 Task: Assign Issue Issue0000000170 to Sprint Sprint0000000102 in Scrum Project Project0000000034 in Jira. Start a Sprint called Sprint0000000097 in Scrum Project Project0000000033 in Jira. Start a Sprint called Sprint0000000098 in Scrum Project Project0000000033 in Jira. Start a Sprint called Sprint0000000099 in Scrum Project Project0000000033 in Jira. Start a Sprint called Sprint0000000100 in Scrum Project Project0000000034 in Jira
Action: Mouse scrolled (621, 409) with delta (0, -1)
Screenshot: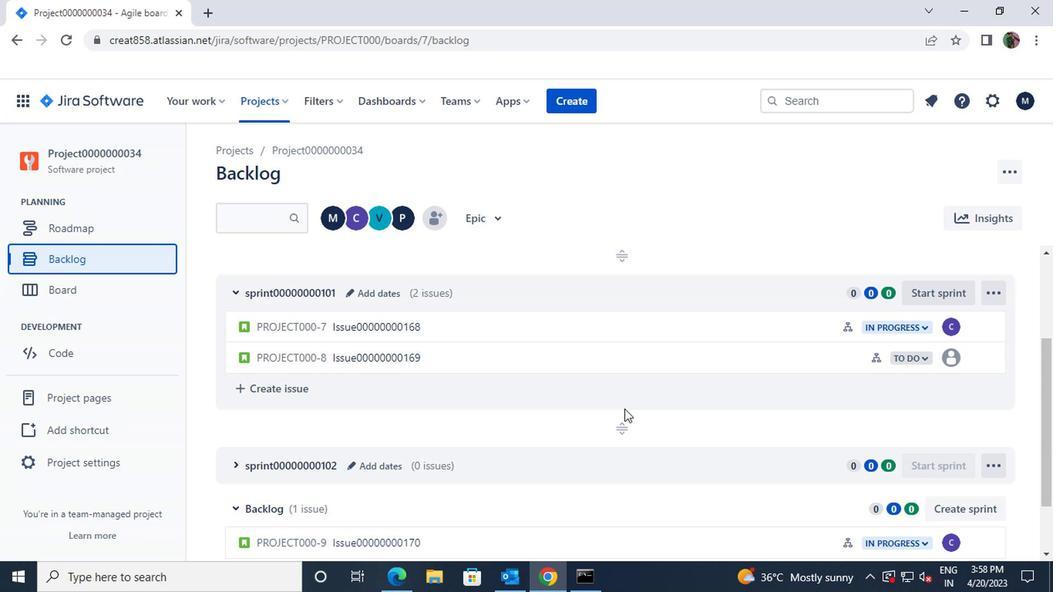 
Action: Mouse moved to (977, 460)
Screenshot: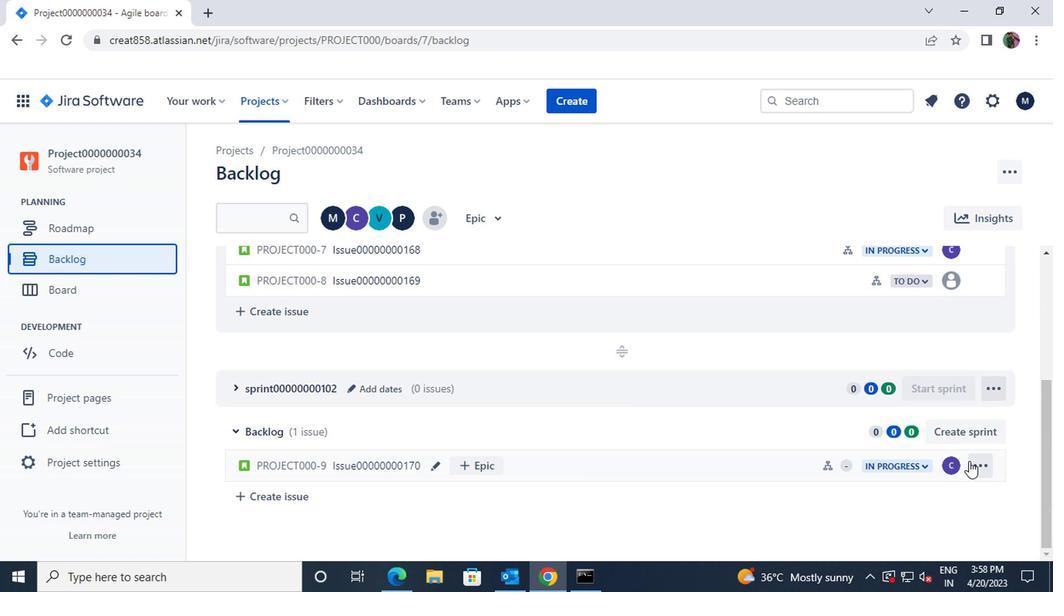 
Action: Mouse pressed left at (977, 460)
Screenshot: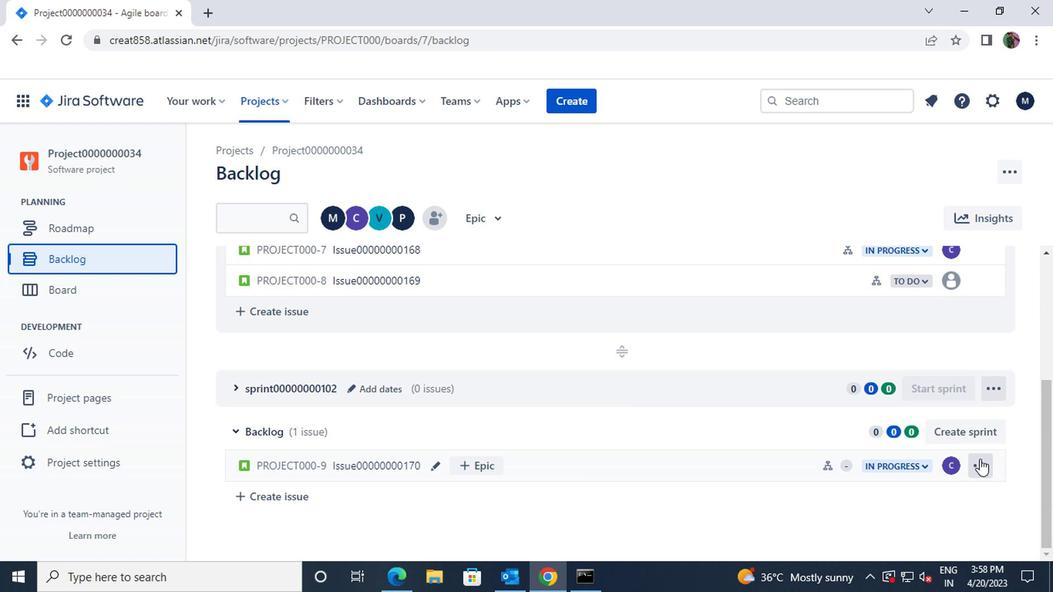 
Action: Mouse moved to (953, 407)
Screenshot: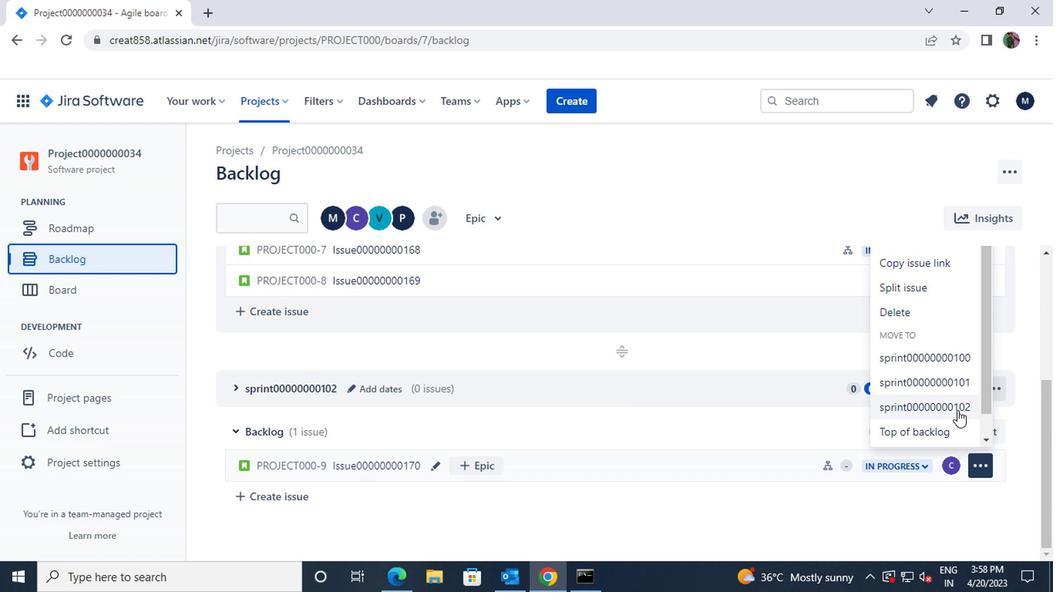 
Action: Mouse pressed left at (953, 407)
Screenshot: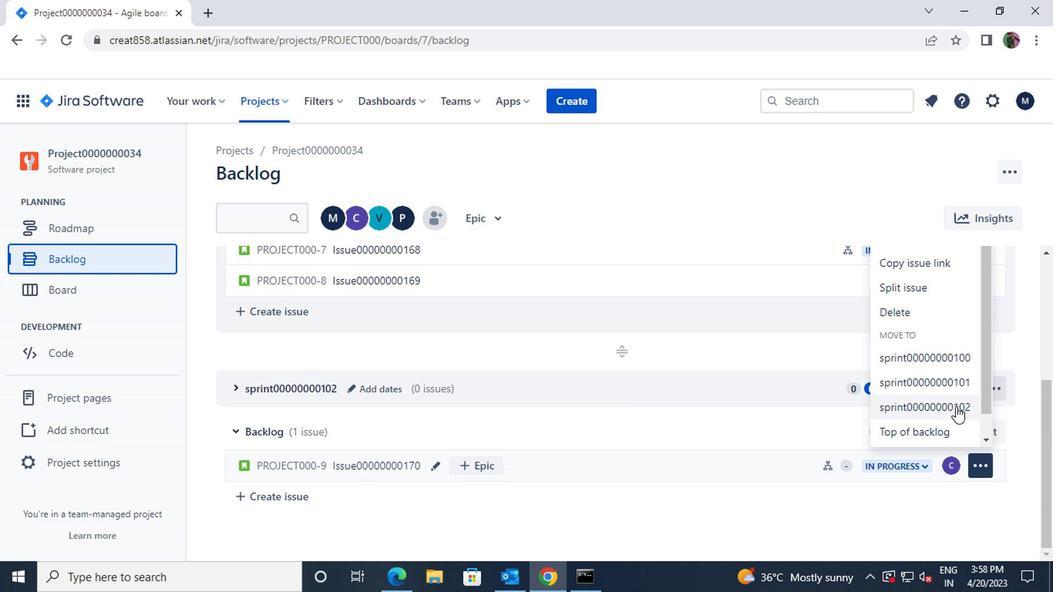 
Action: Mouse moved to (282, 106)
Screenshot: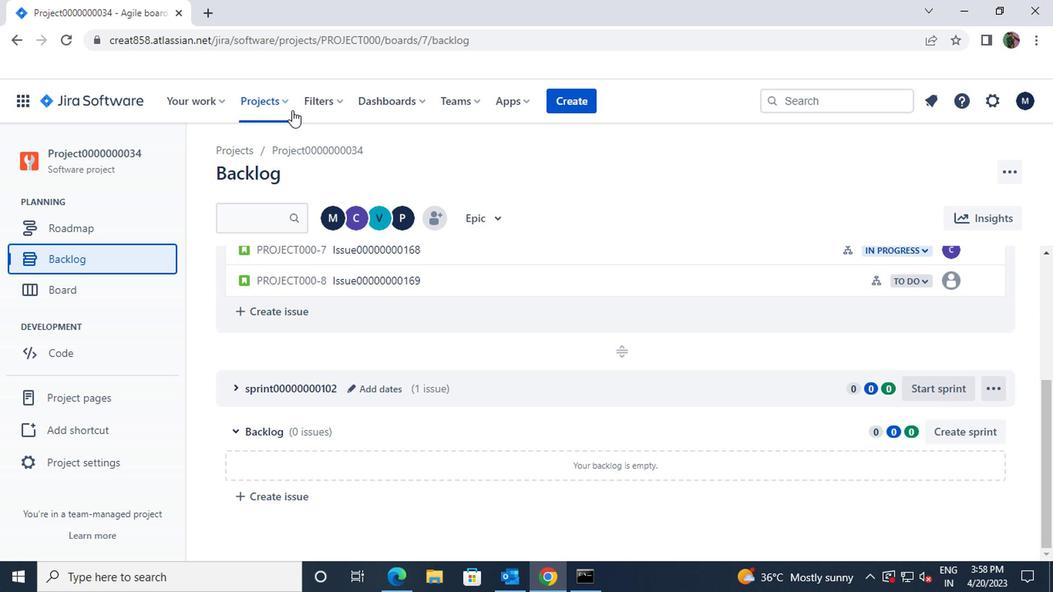 
Action: Mouse pressed left at (282, 106)
Screenshot: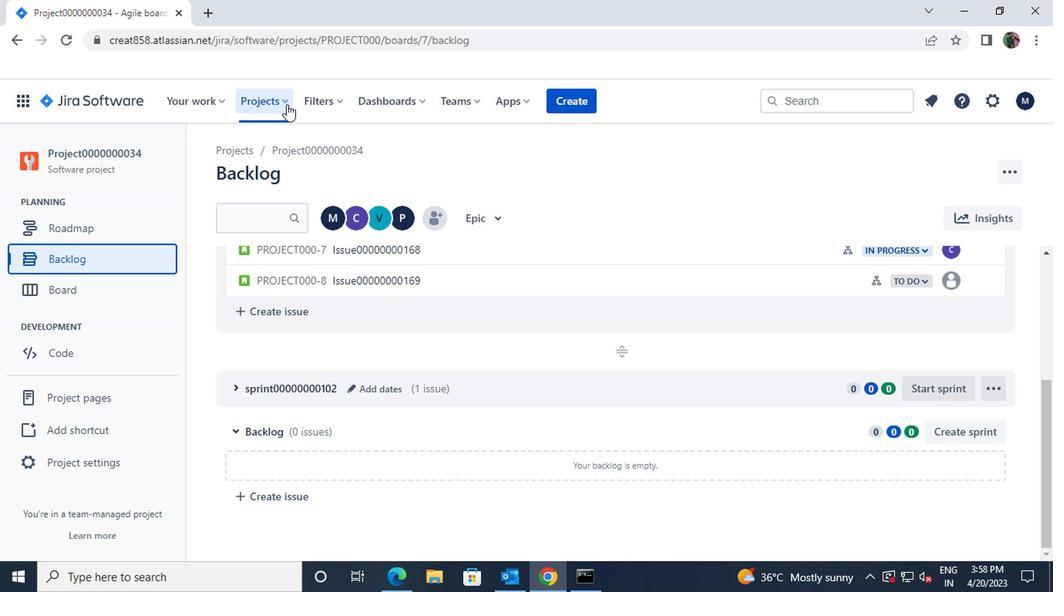 
Action: Mouse moved to (333, 205)
Screenshot: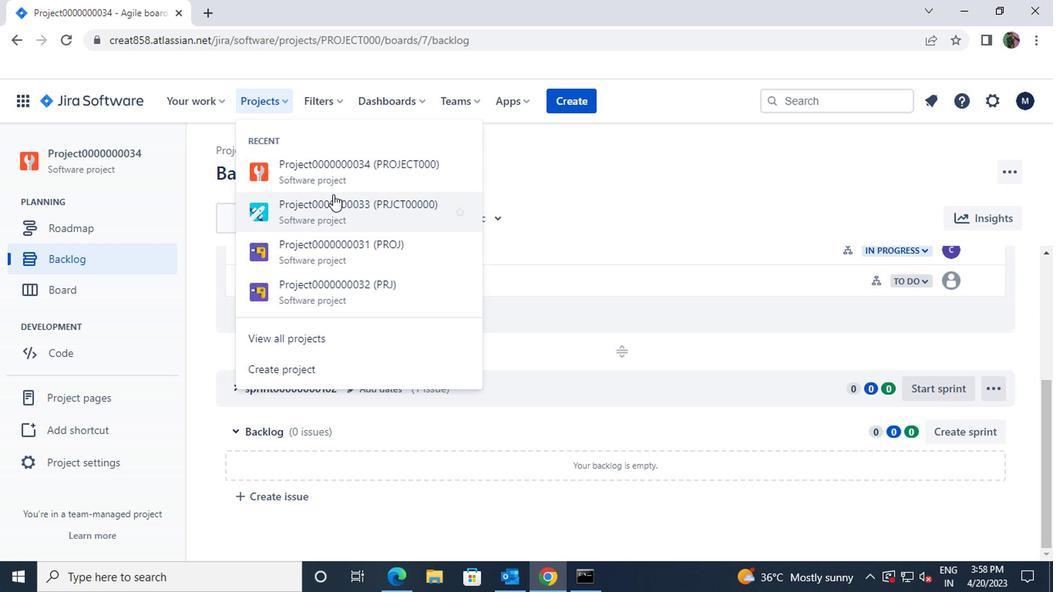 
Action: Mouse pressed left at (333, 205)
Screenshot: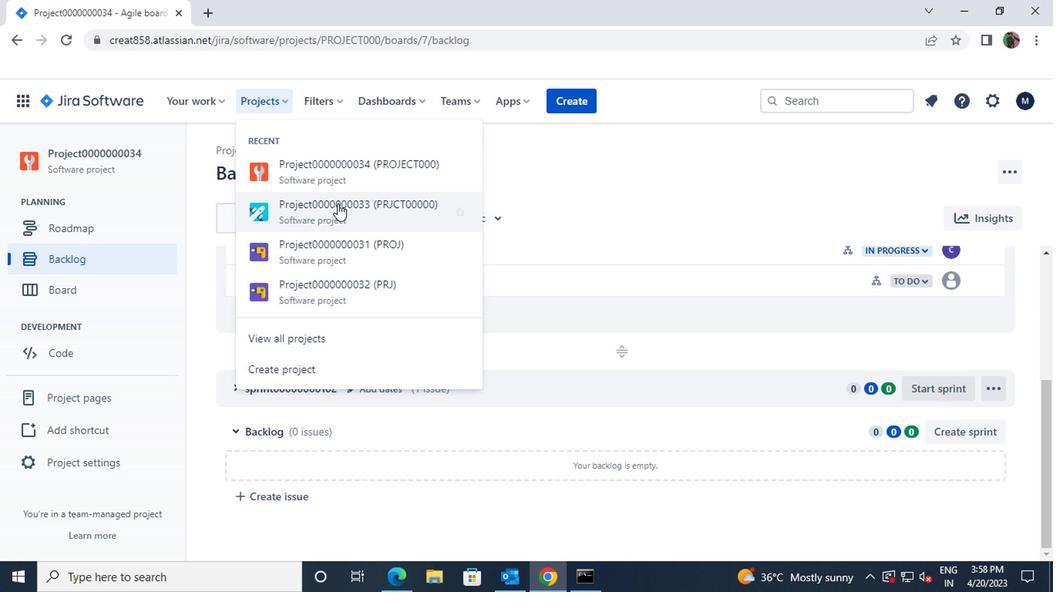 
Action: Mouse moved to (111, 265)
Screenshot: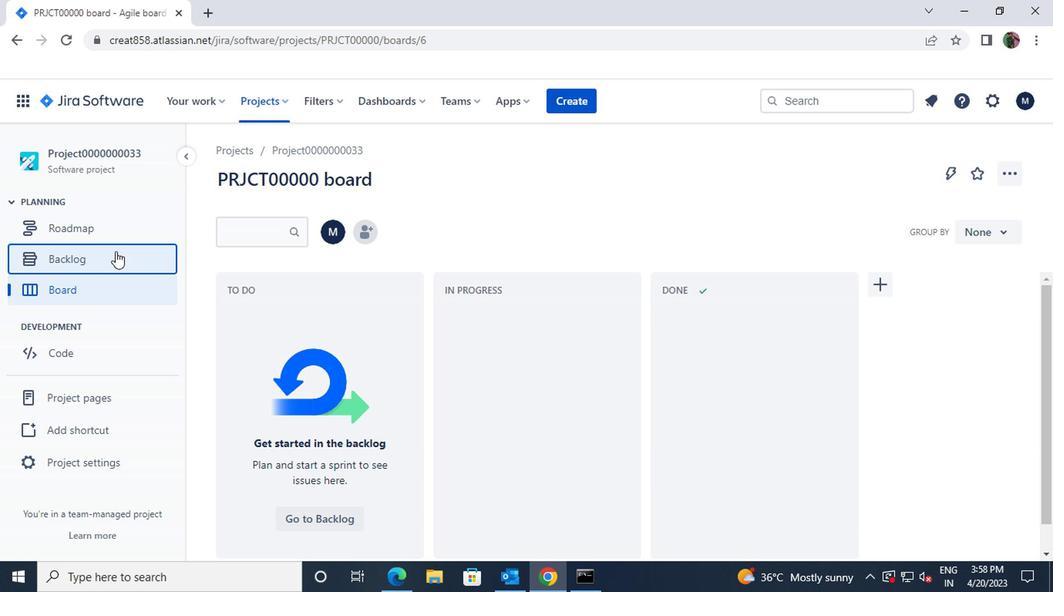 
Action: Mouse pressed left at (111, 265)
Screenshot: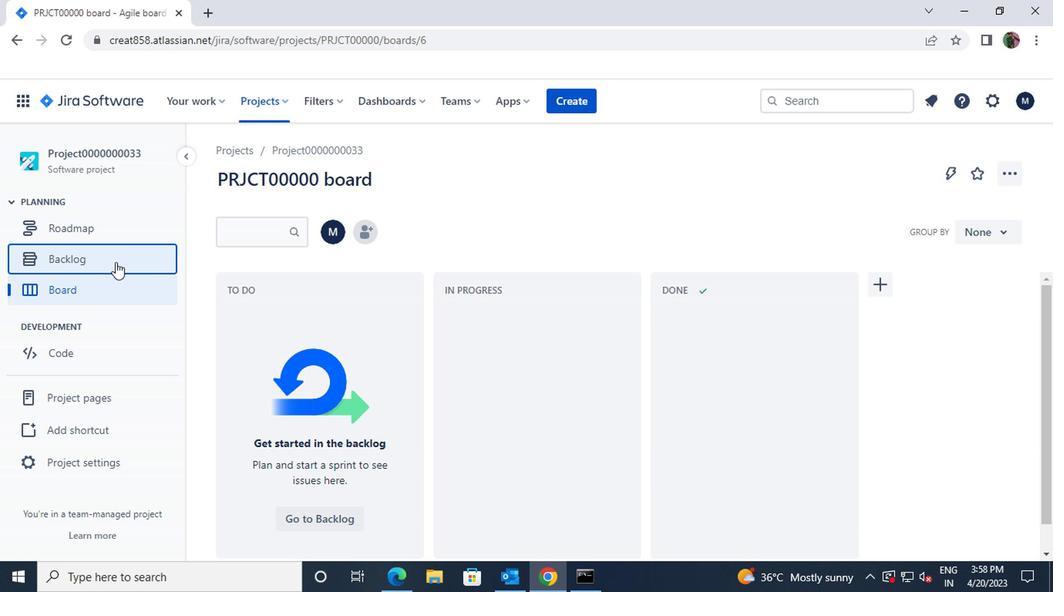 
Action: Mouse moved to (919, 274)
Screenshot: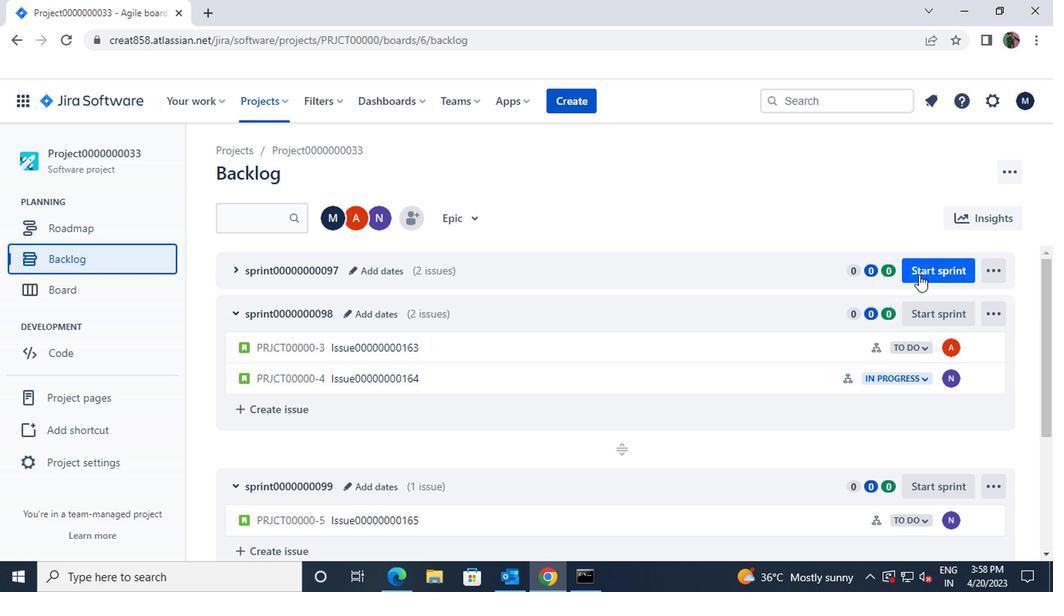 
Action: Mouse pressed left at (919, 274)
Screenshot: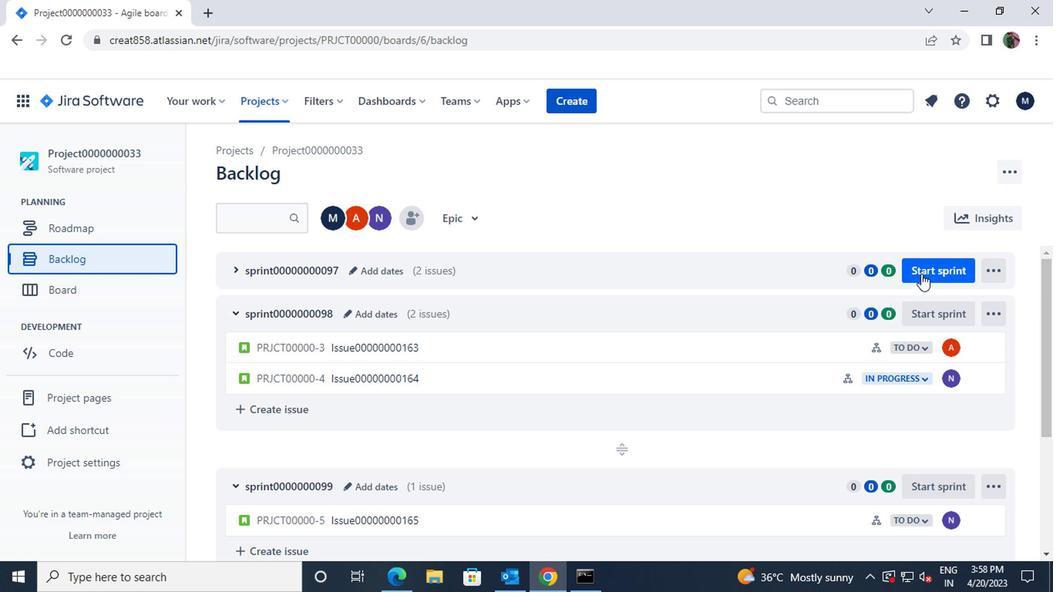 
Action: Mouse moved to (667, 355)
Screenshot: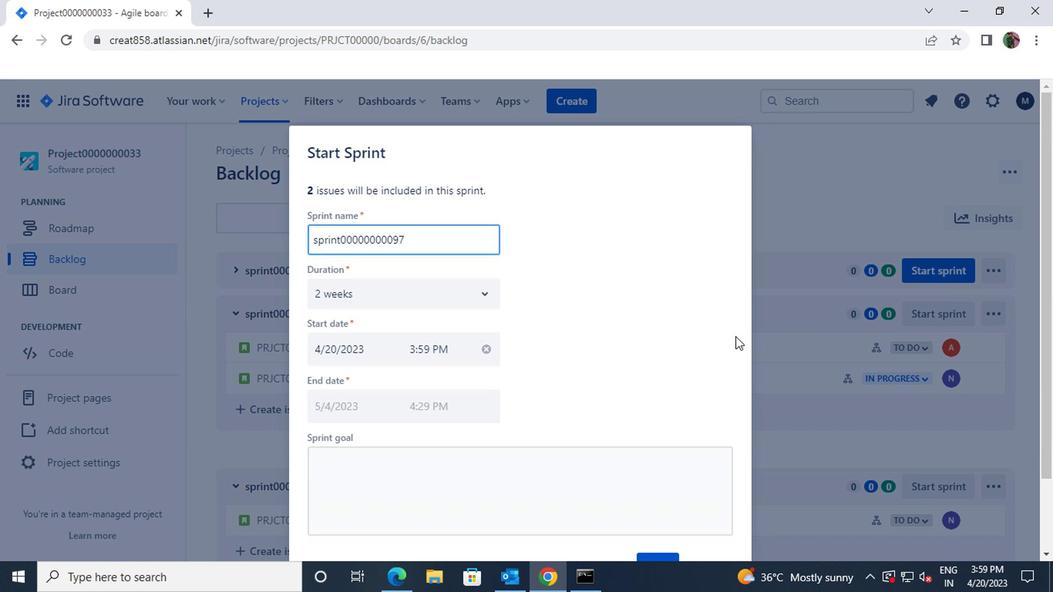 
Action: Mouse scrolled (667, 355) with delta (0, 0)
Screenshot: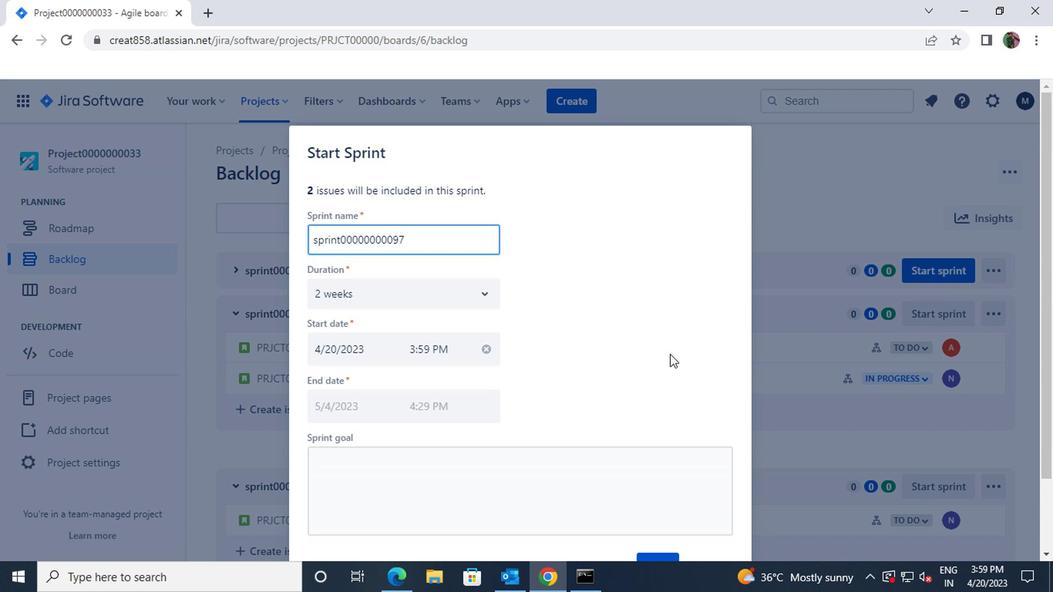 
Action: Mouse scrolled (667, 355) with delta (0, 0)
Screenshot: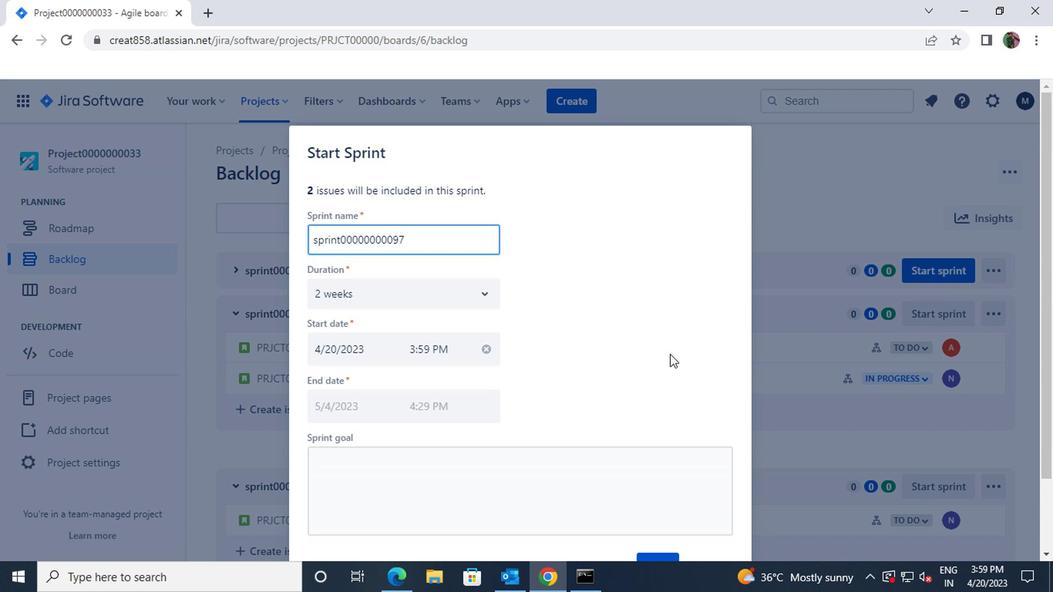 
Action: Mouse scrolled (667, 355) with delta (0, 0)
Screenshot: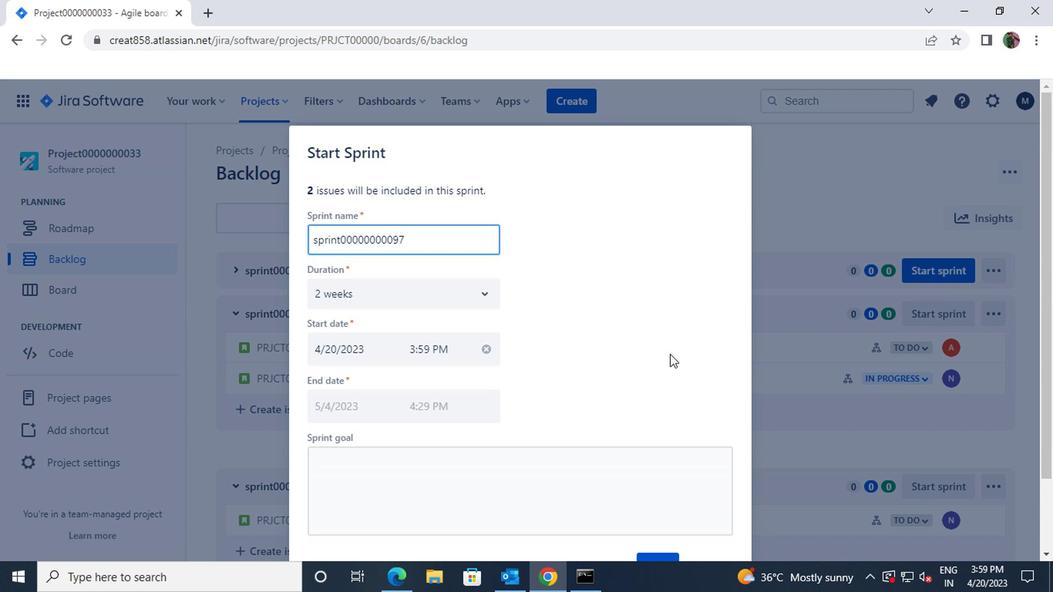 
Action: Mouse moved to (643, 474)
Screenshot: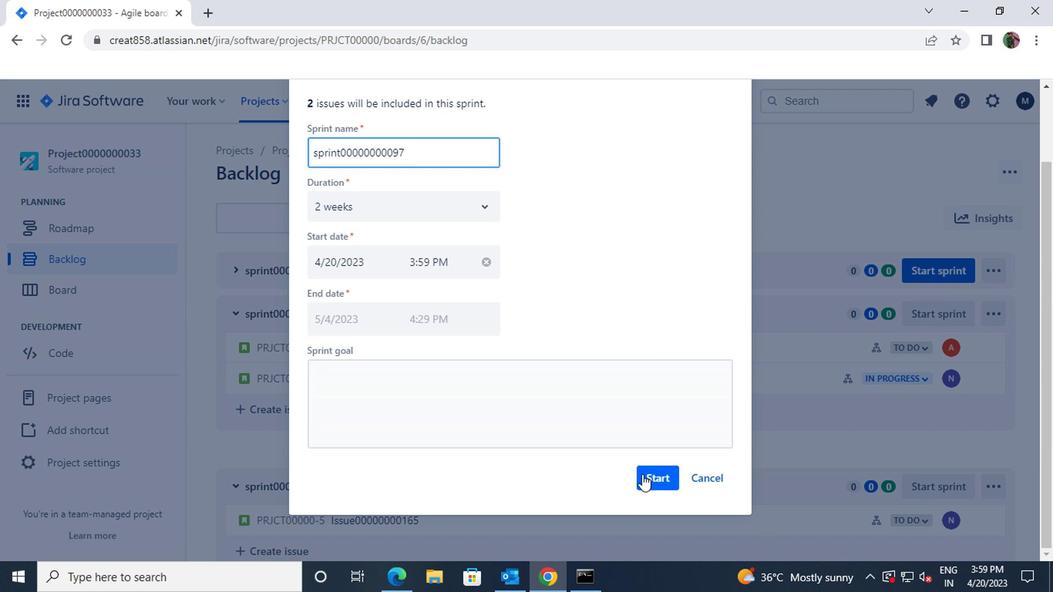 
Action: Mouse pressed left at (643, 474)
Screenshot: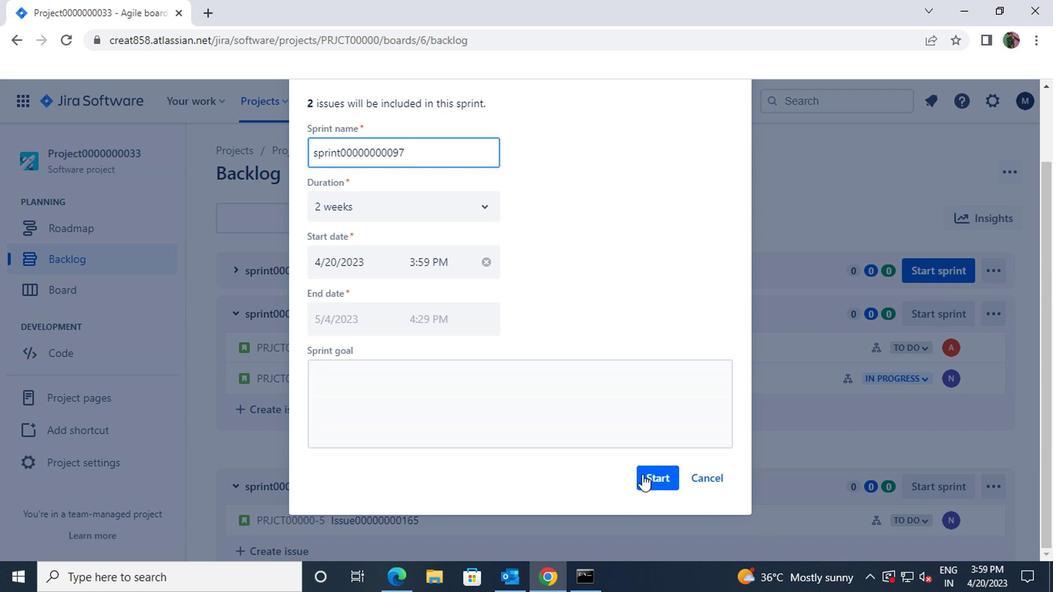 
Action: Mouse moved to (123, 261)
Screenshot: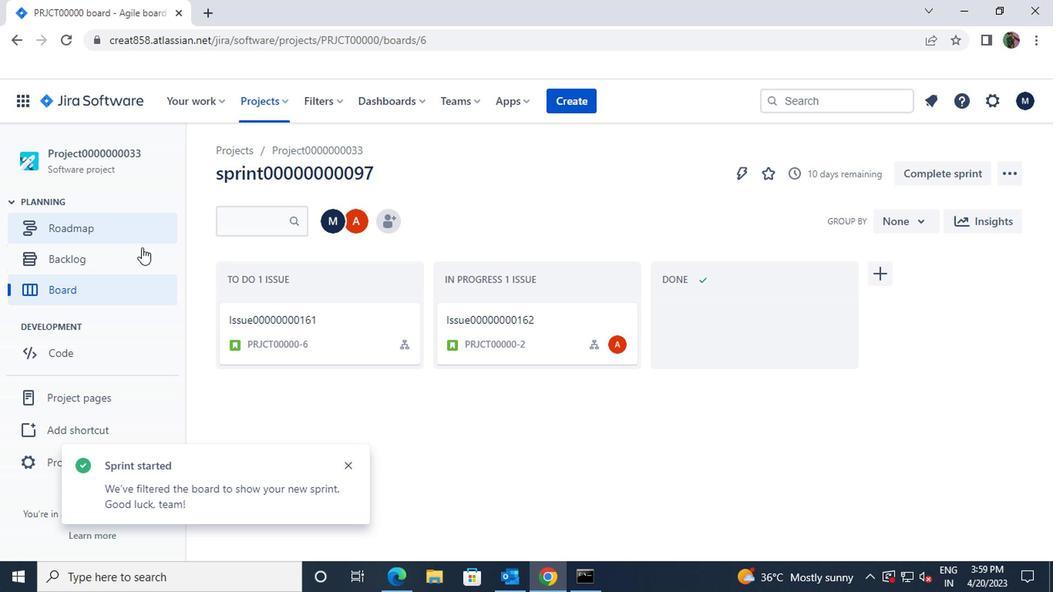 
Action: Mouse pressed left at (123, 261)
Screenshot: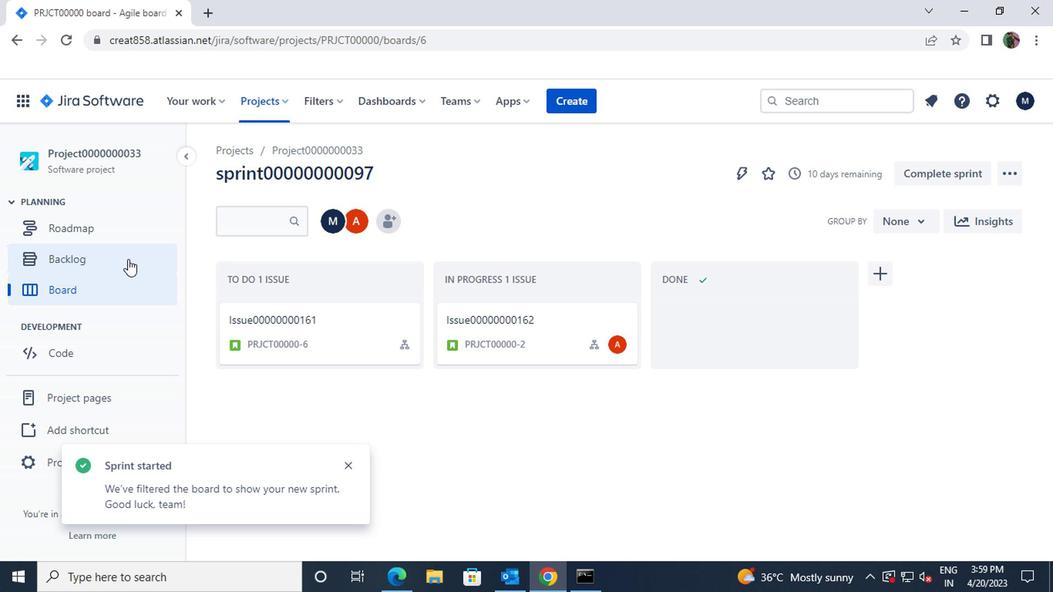 
Action: Mouse moved to (922, 314)
Screenshot: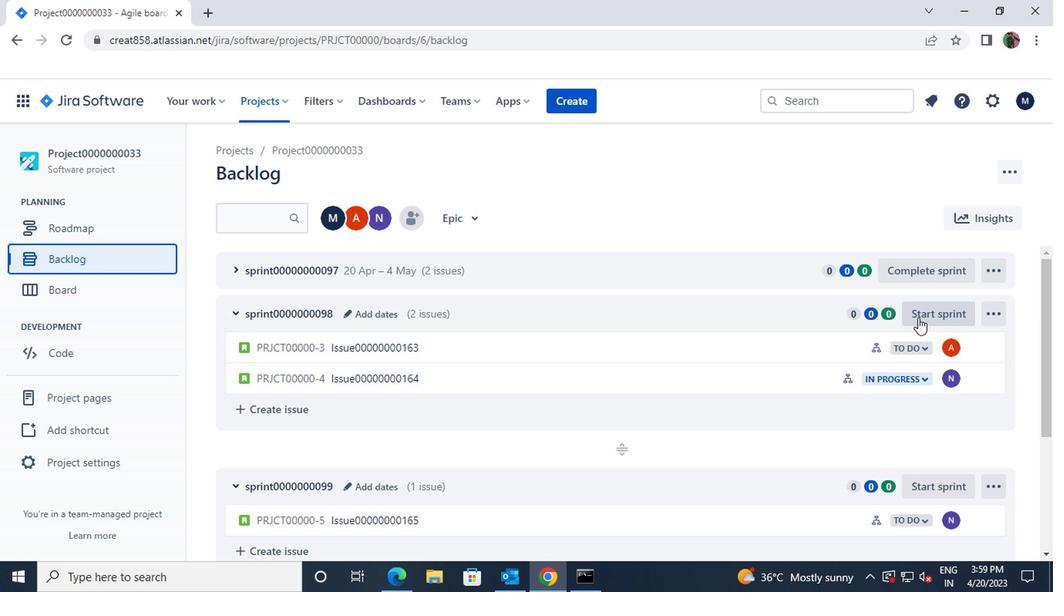 
Action: Mouse pressed left at (922, 314)
Screenshot: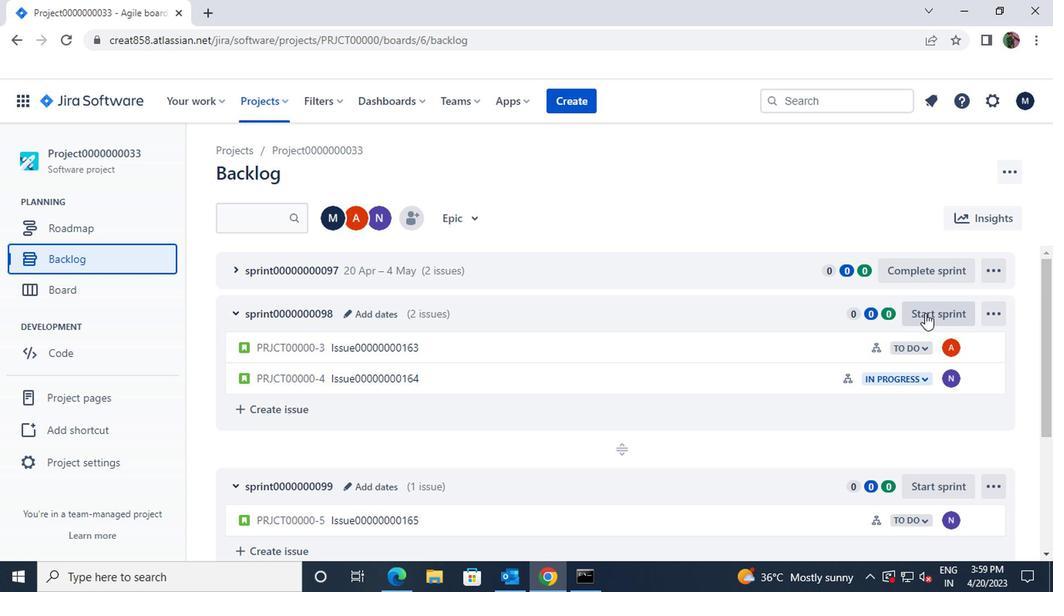 
Action: Mouse moved to (725, 380)
Screenshot: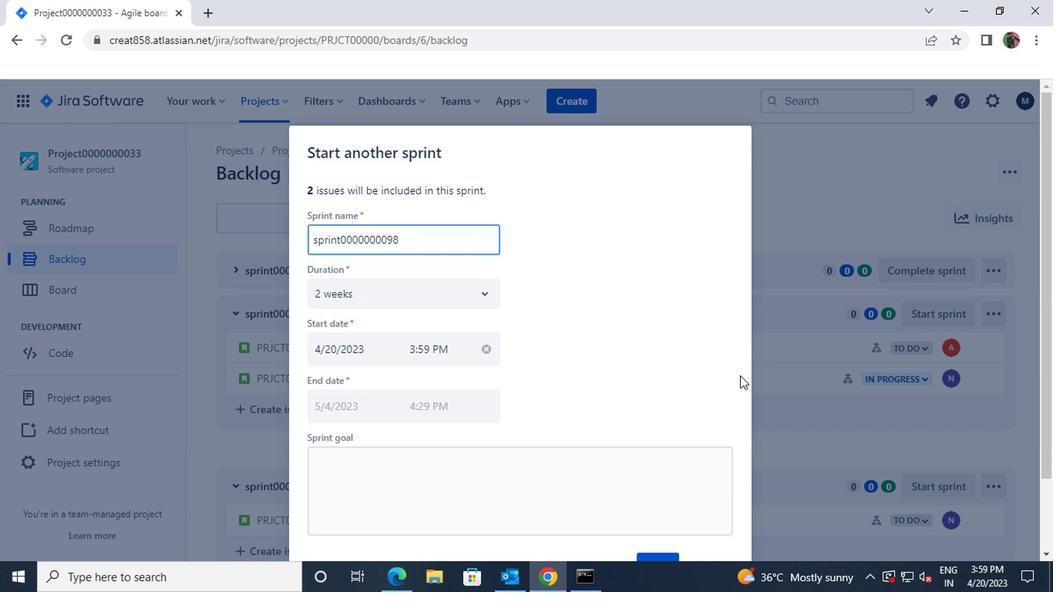 
Action: Mouse scrolled (725, 379) with delta (0, 0)
Screenshot: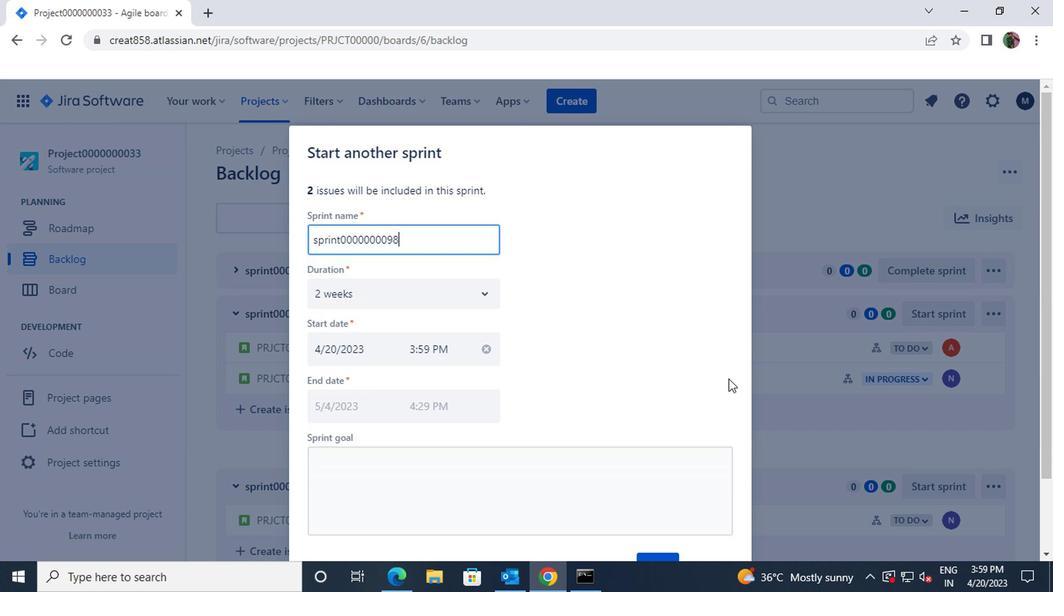 
Action: Mouse scrolled (725, 379) with delta (0, 0)
Screenshot: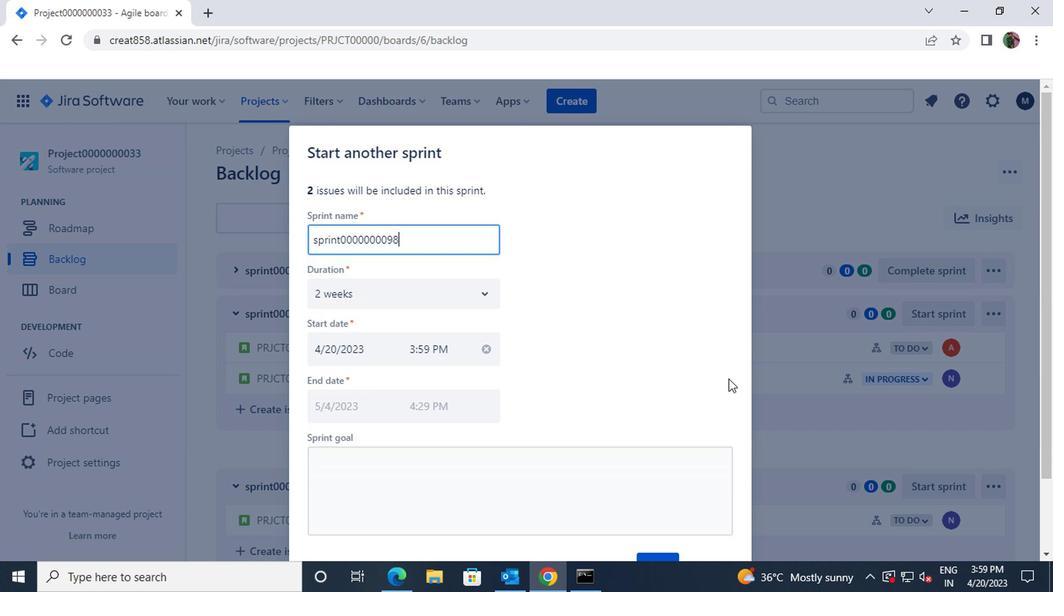 
Action: Mouse moved to (661, 475)
Screenshot: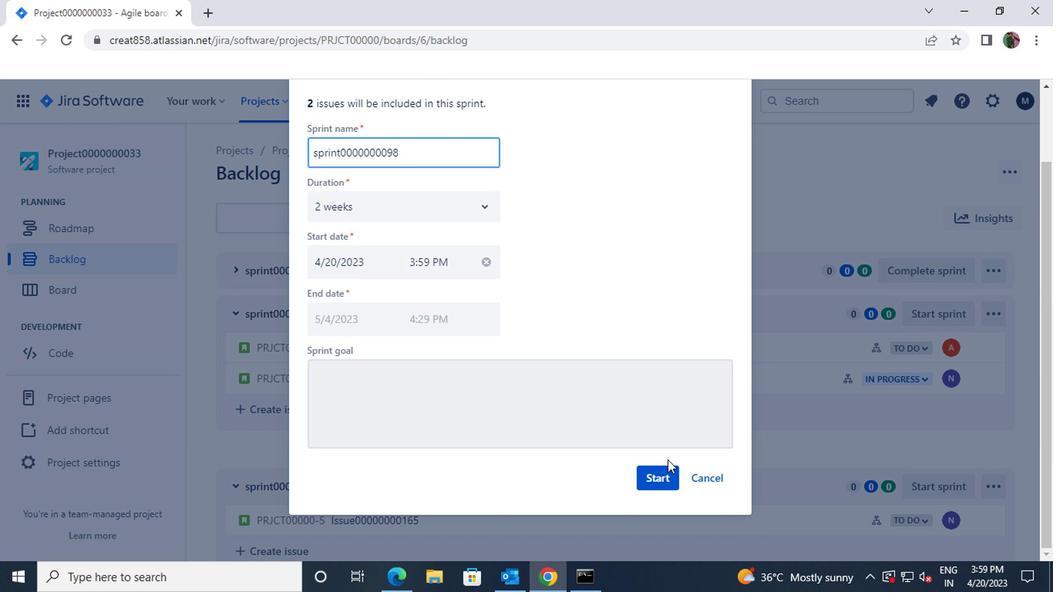 
Action: Mouse pressed left at (661, 475)
Screenshot: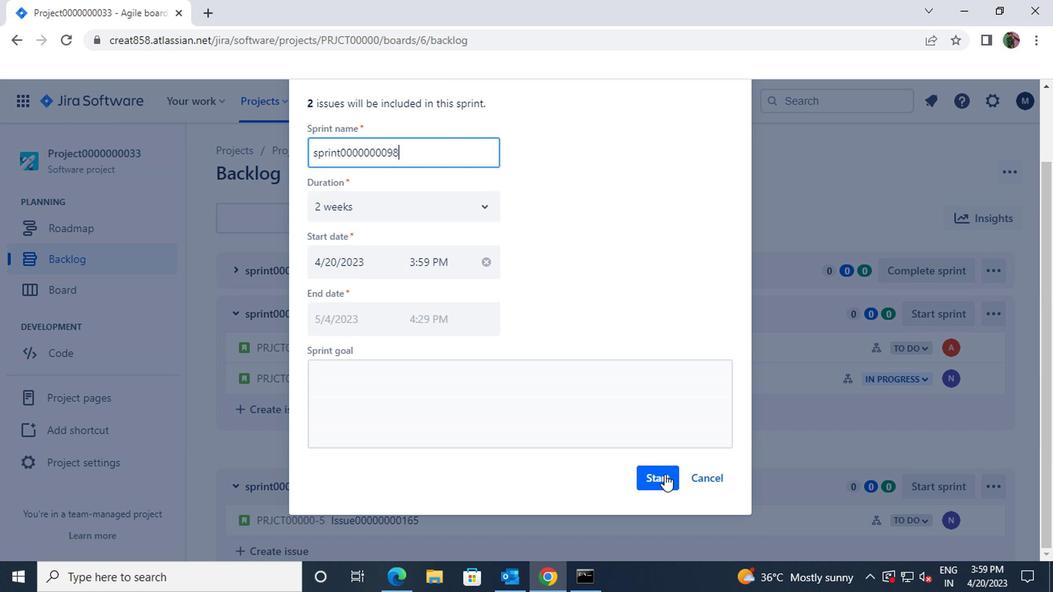 
Action: Mouse moved to (113, 258)
Screenshot: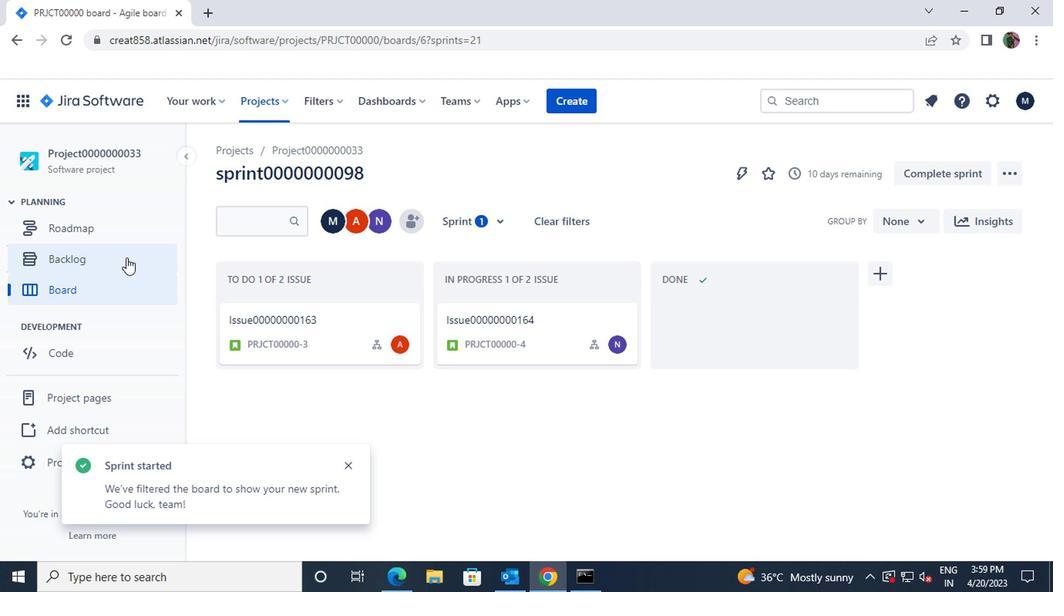 
Action: Mouse pressed left at (113, 258)
Screenshot: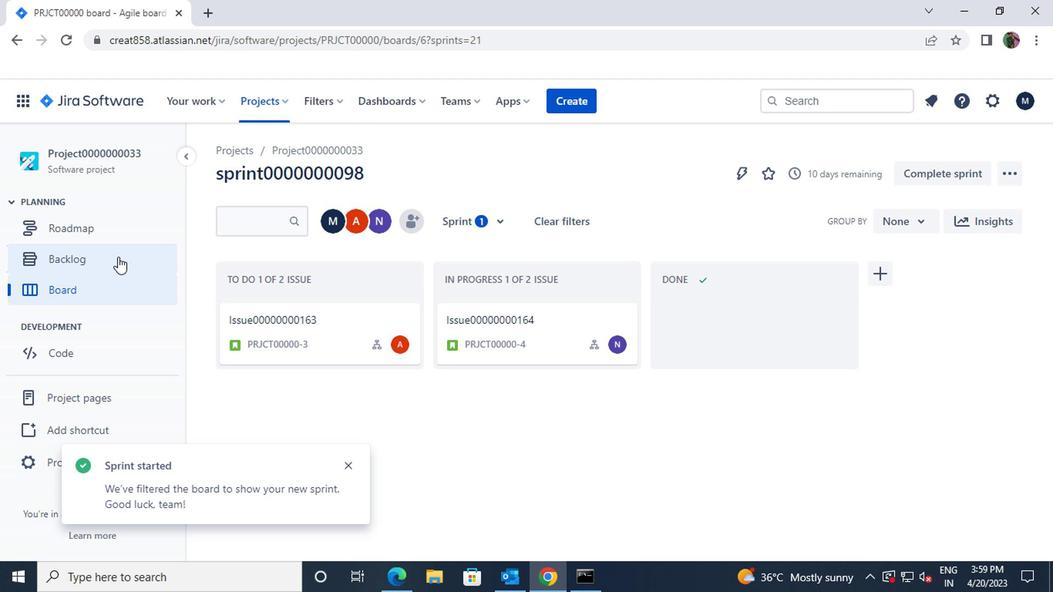 
Action: Mouse moved to (497, 379)
Screenshot: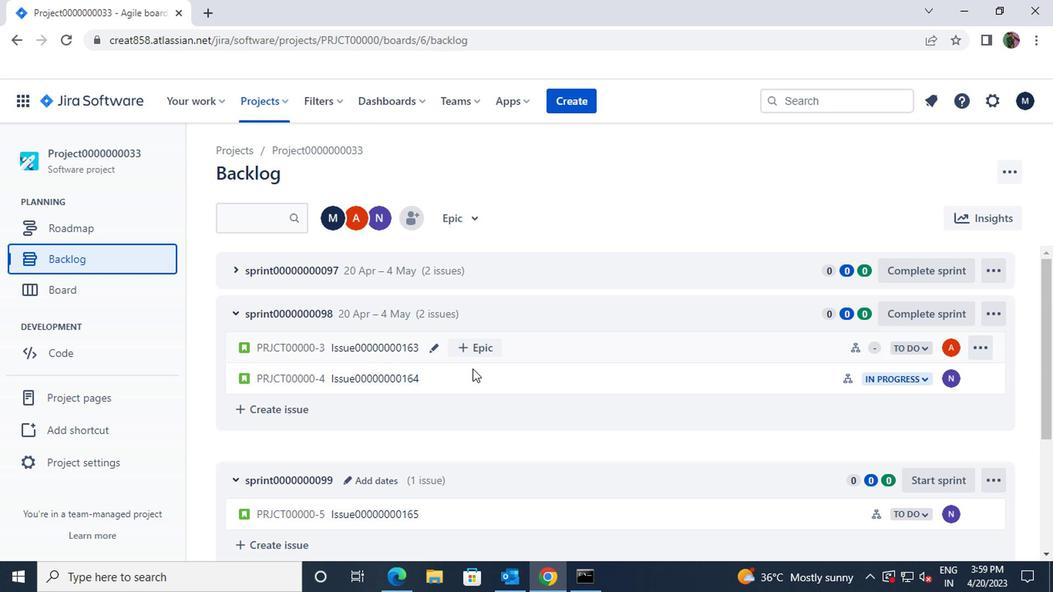 
Action: Mouse scrolled (497, 378) with delta (0, -1)
Screenshot: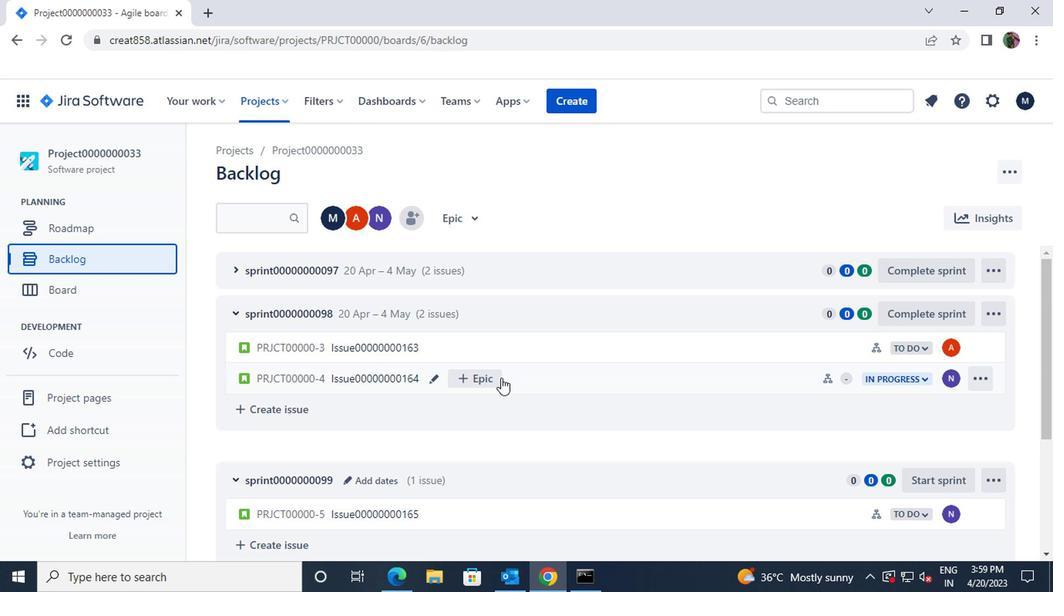 
Action: Mouse moved to (917, 406)
Screenshot: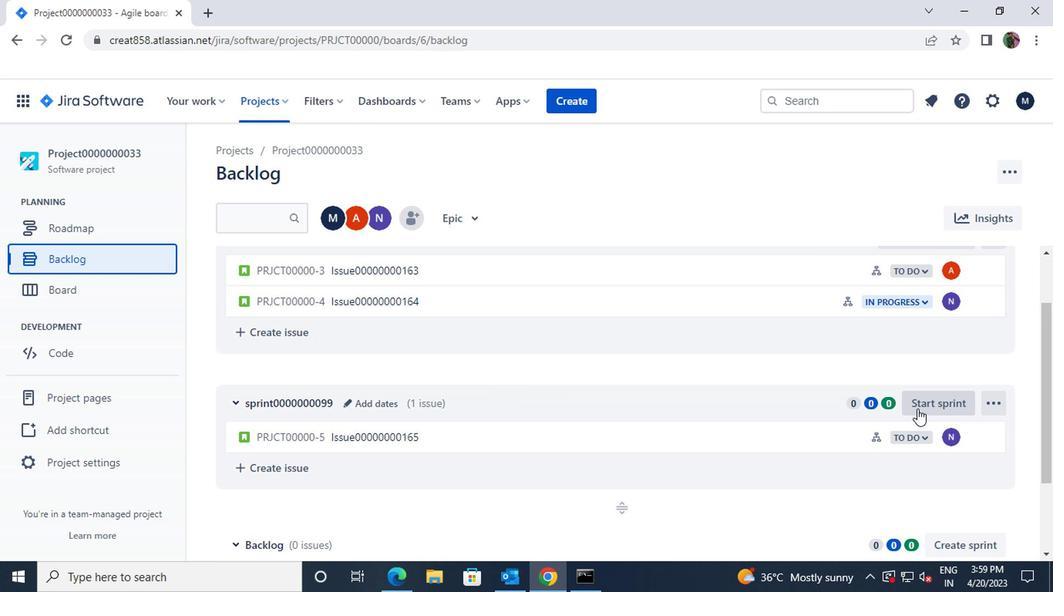 
Action: Mouse pressed left at (917, 406)
Screenshot: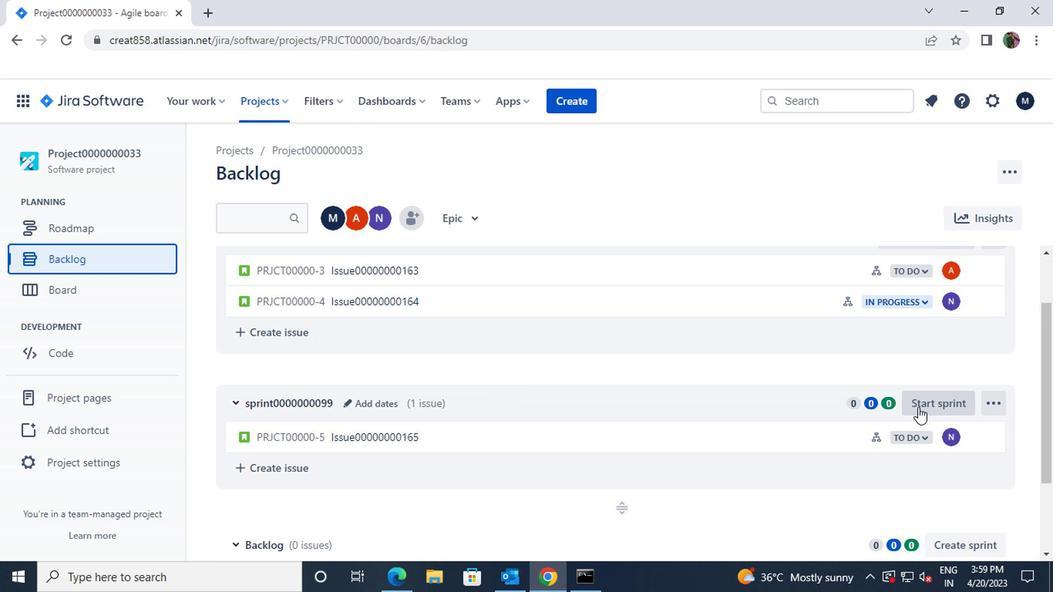 
Action: Mouse moved to (698, 486)
Screenshot: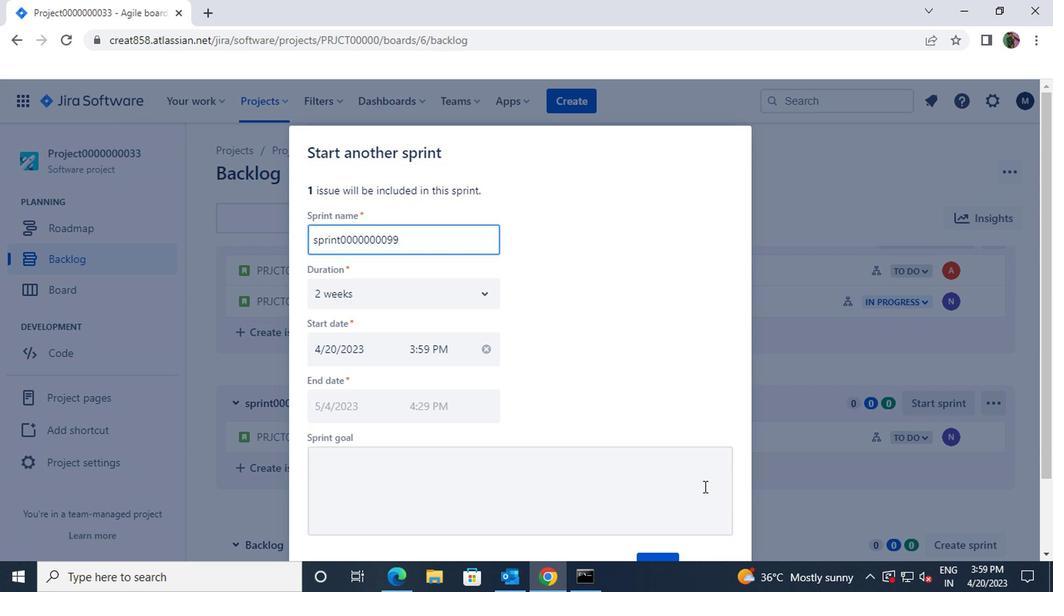 
Action: Mouse scrolled (698, 485) with delta (0, 0)
Screenshot: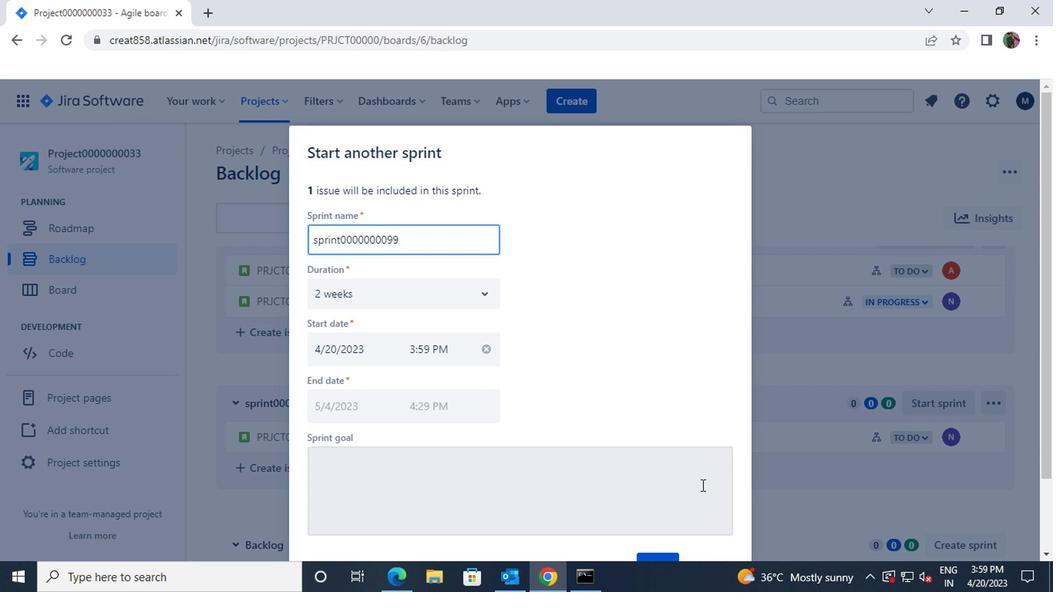 
Action: Mouse scrolled (698, 485) with delta (0, 0)
Screenshot: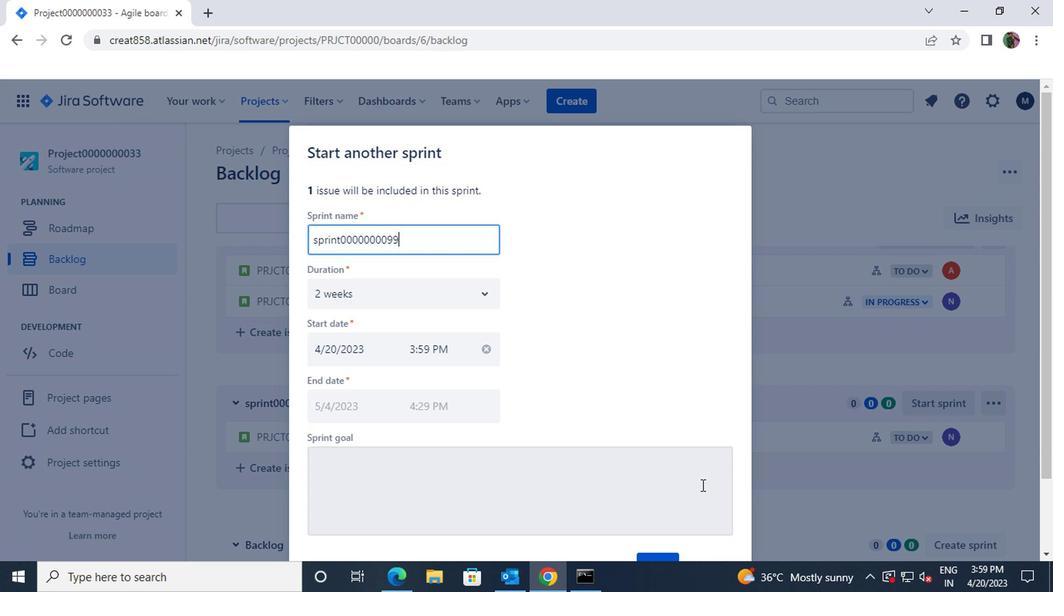 
Action: Mouse moved to (643, 477)
Screenshot: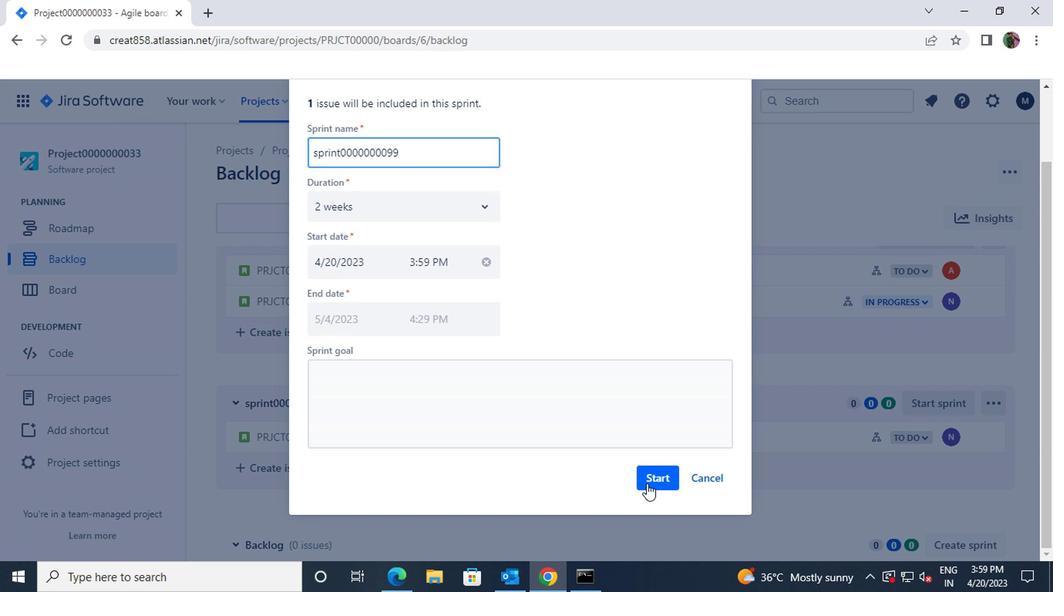 
Action: Mouse pressed left at (643, 477)
Screenshot: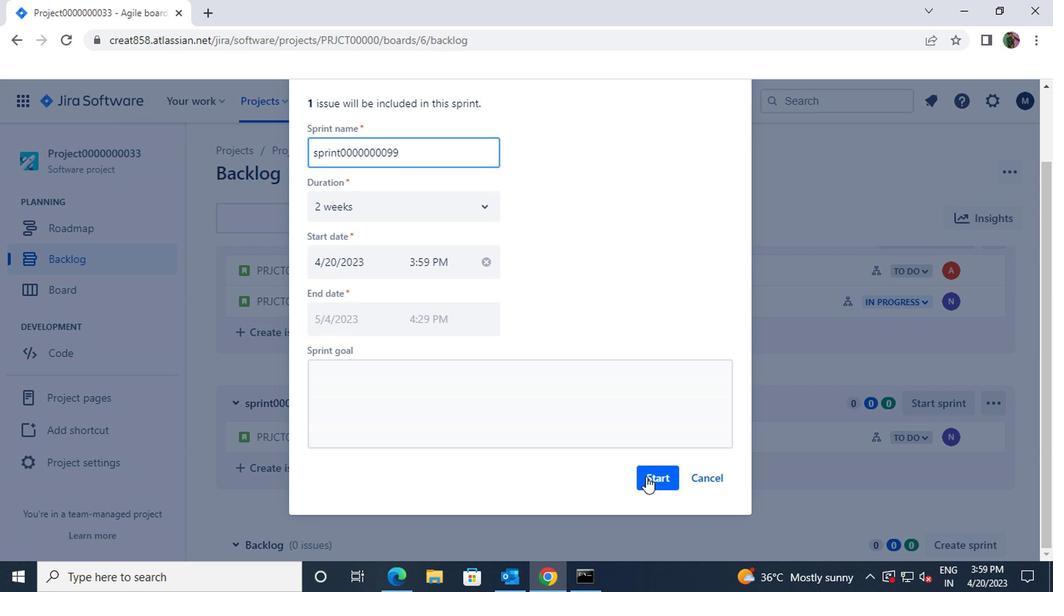 
Action: Mouse moved to (277, 104)
Screenshot: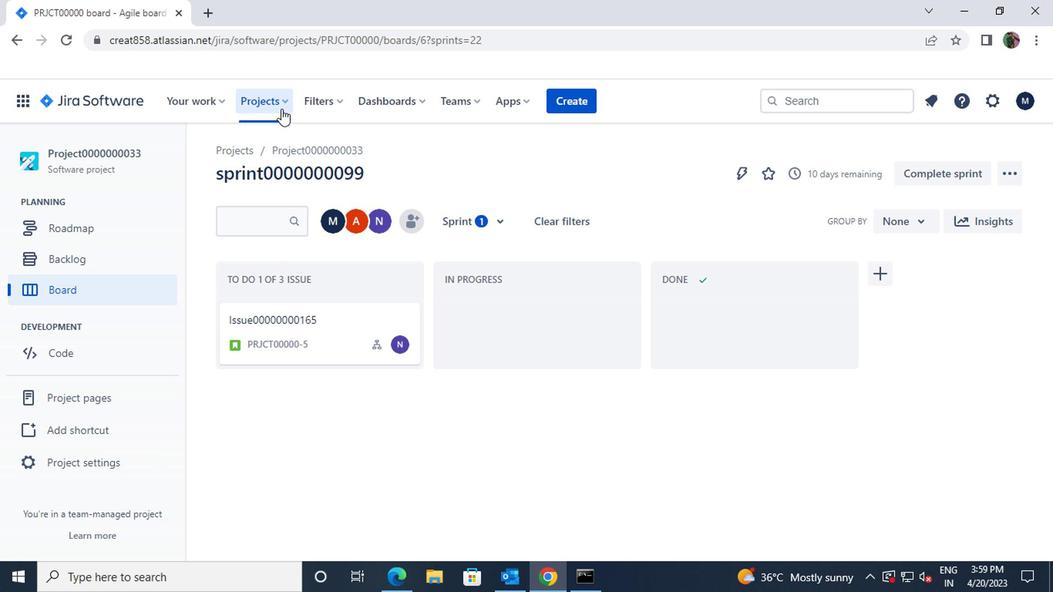 
Action: Mouse pressed left at (277, 104)
Screenshot: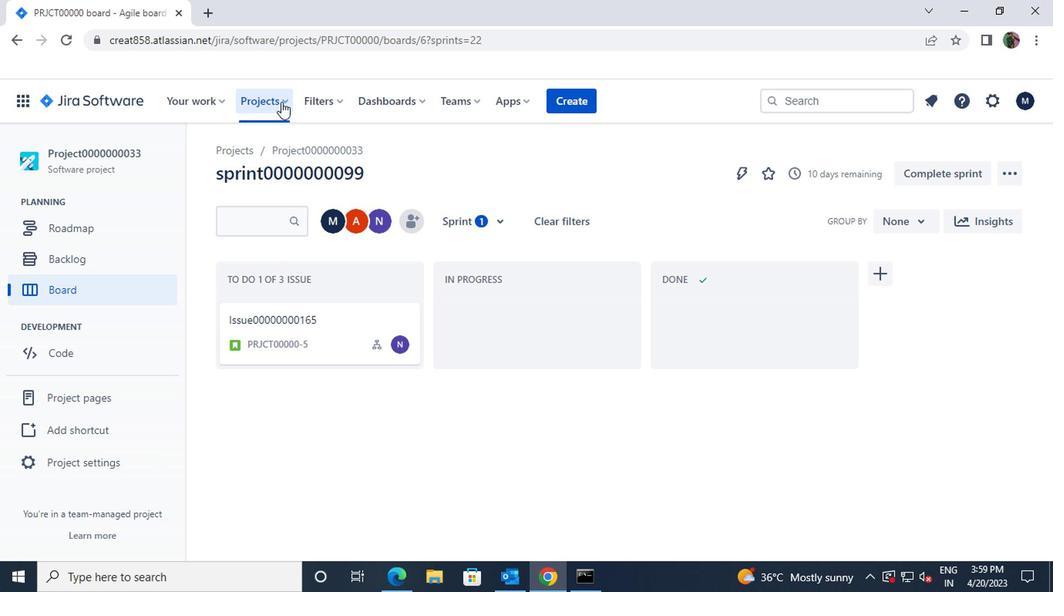 
Action: Mouse moved to (299, 198)
Screenshot: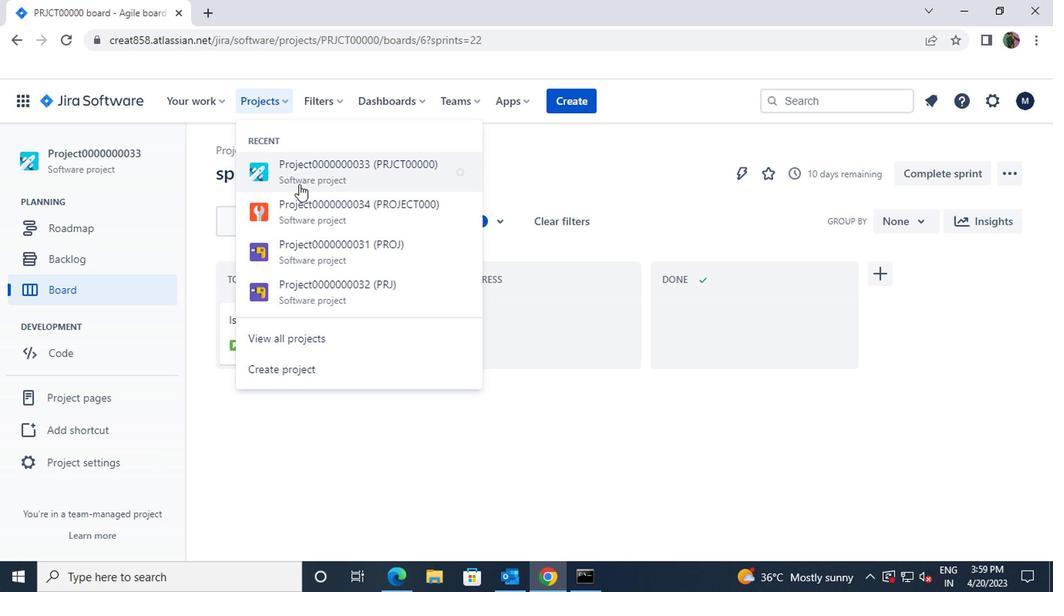 
Action: Mouse pressed left at (299, 198)
Screenshot: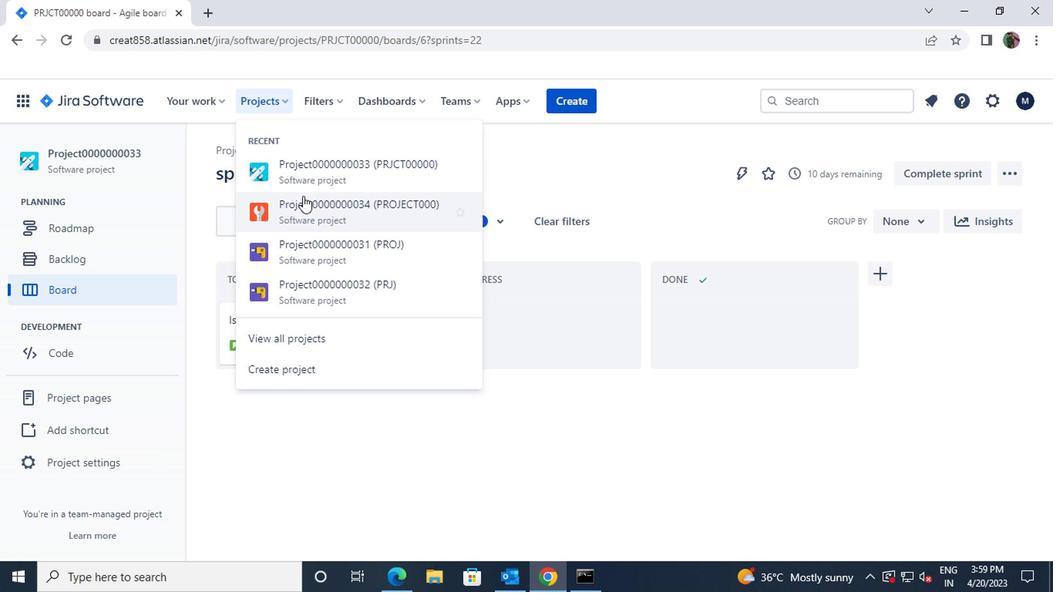 
Action: Mouse moved to (123, 258)
Screenshot: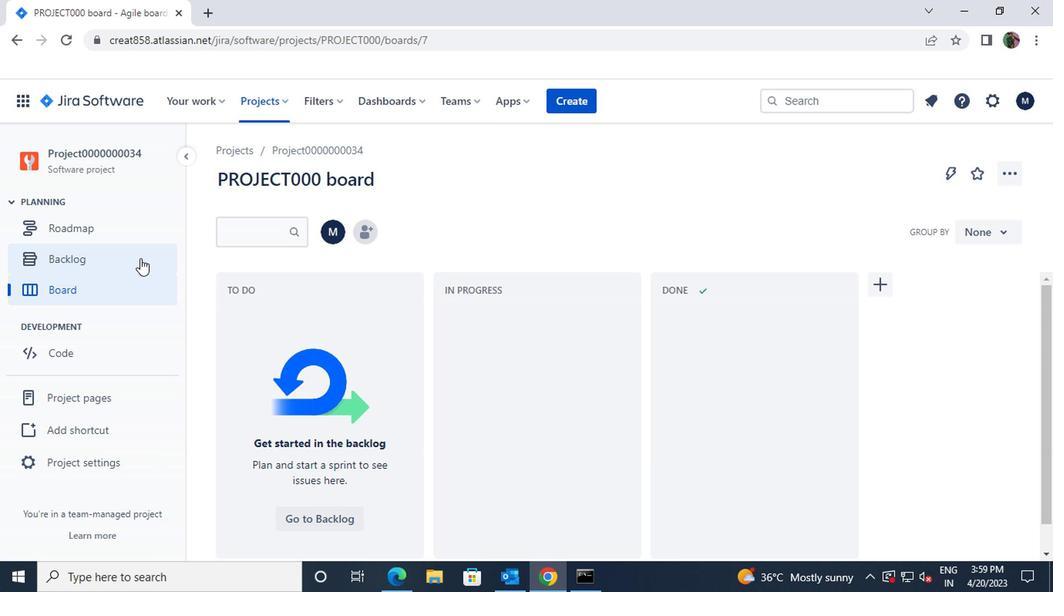 
Action: Mouse pressed left at (123, 258)
Screenshot: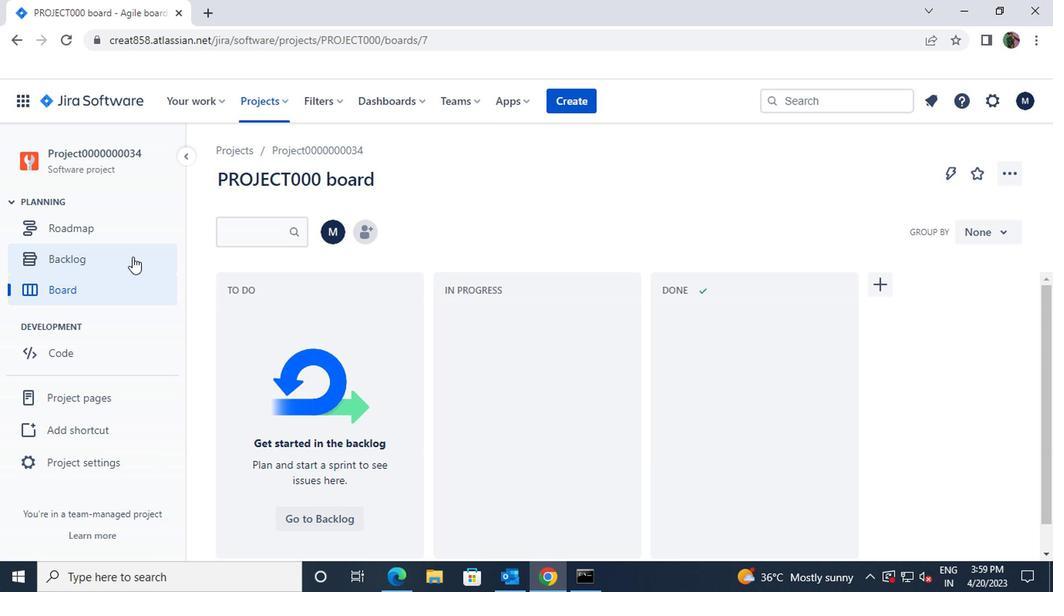 
Action: Mouse moved to (481, 401)
Screenshot: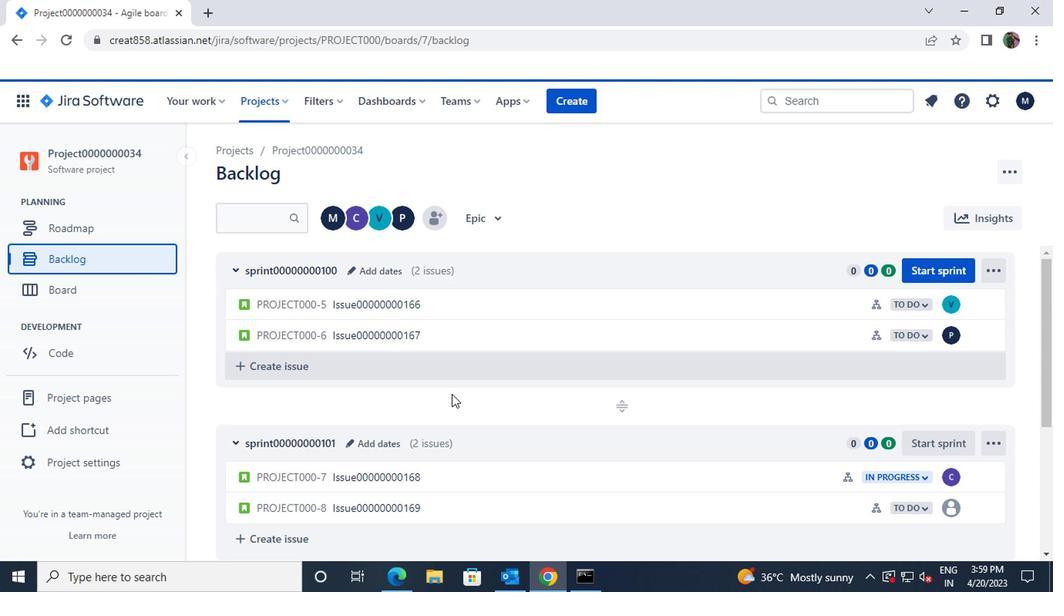 
Action: Mouse scrolled (481, 401) with delta (0, 0)
Screenshot: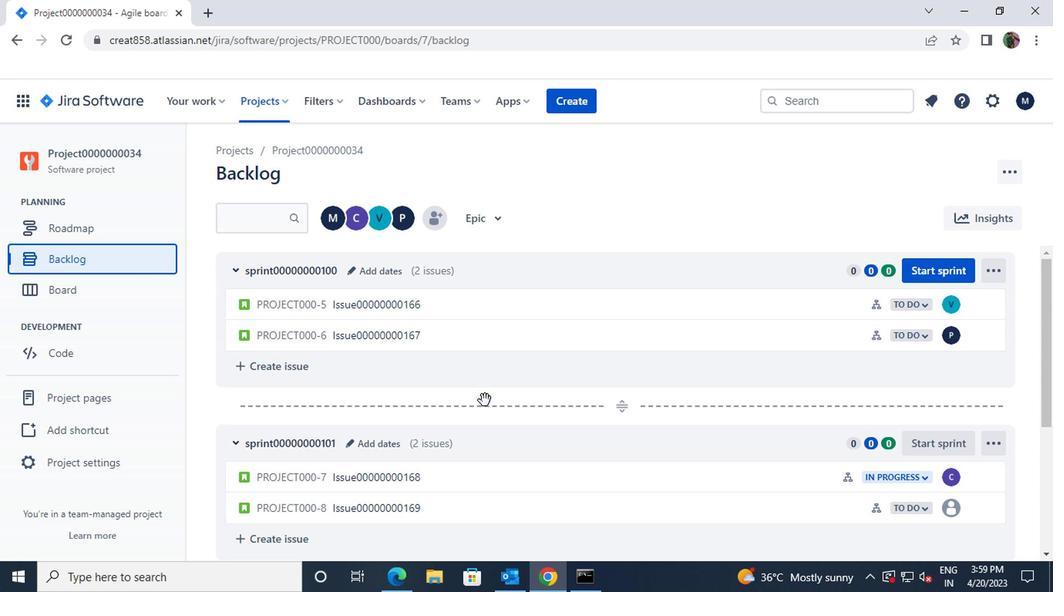 
Action: Mouse scrolled (481, 402) with delta (0, 1)
Screenshot: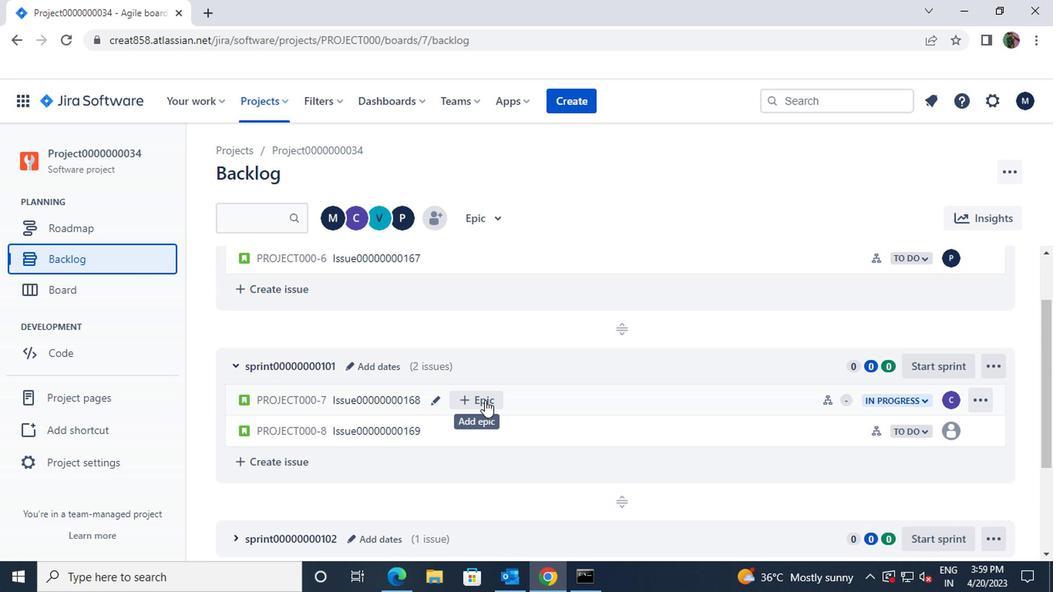 
Action: Mouse scrolled (481, 402) with delta (0, 1)
Screenshot: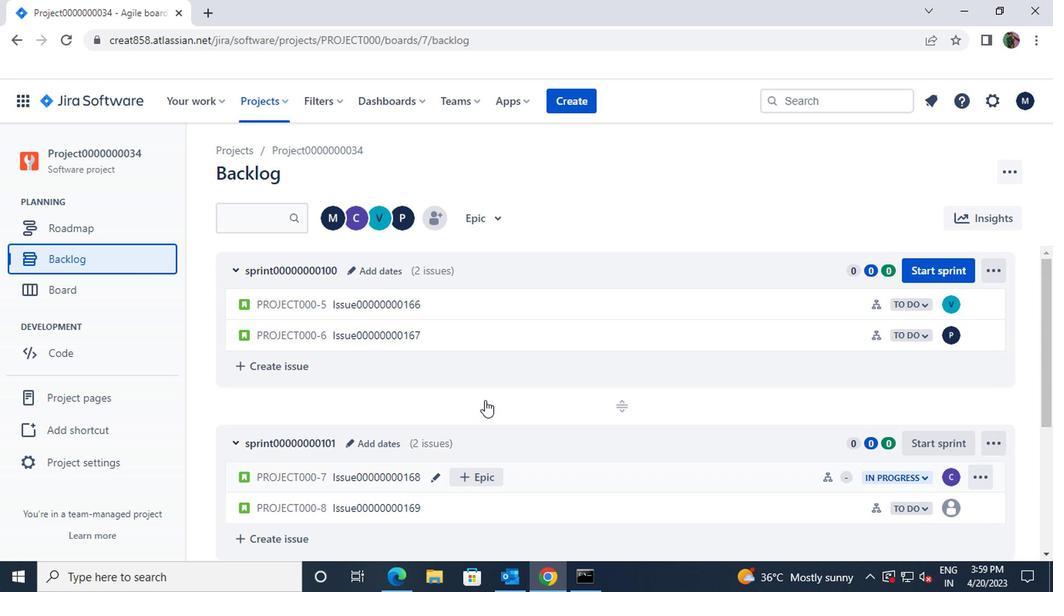 
Action: Mouse moved to (922, 277)
Screenshot: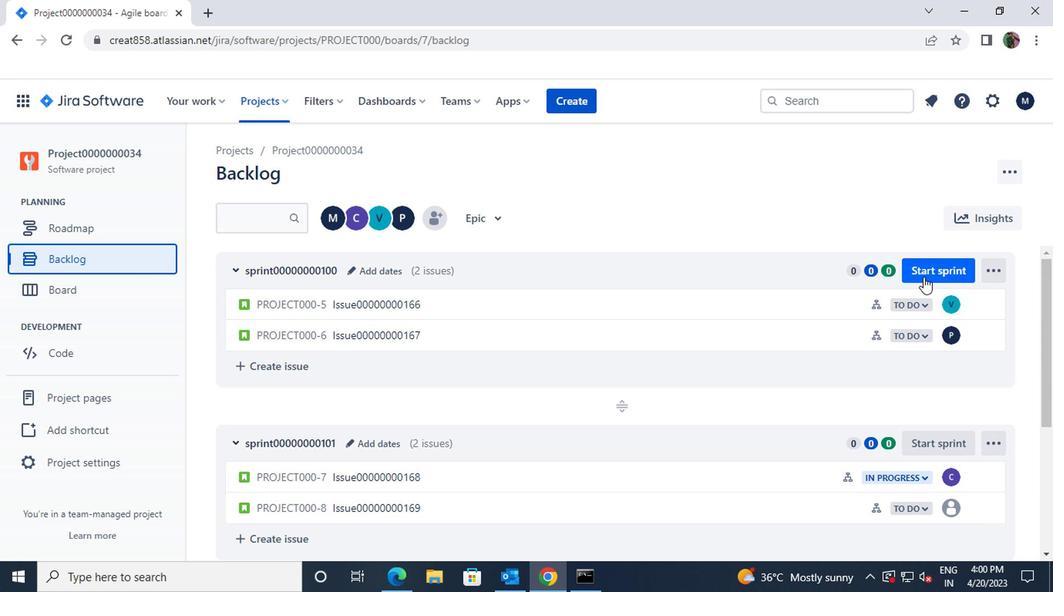 
Action: Mouse pressed left at (922, 277)
Screenshot: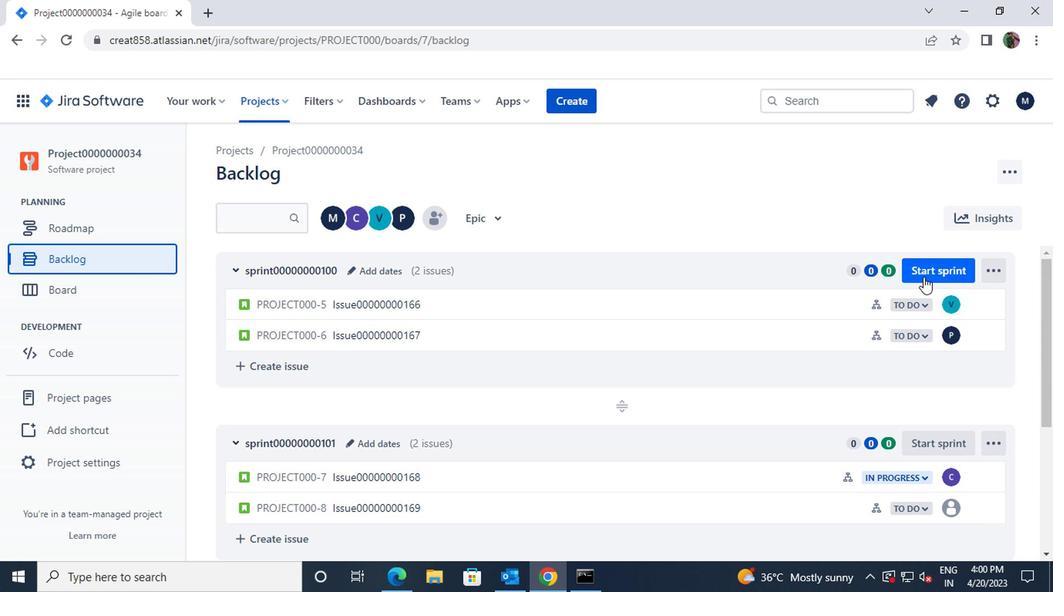 
Action: Mouse moved to (629, 370)
Screenshot: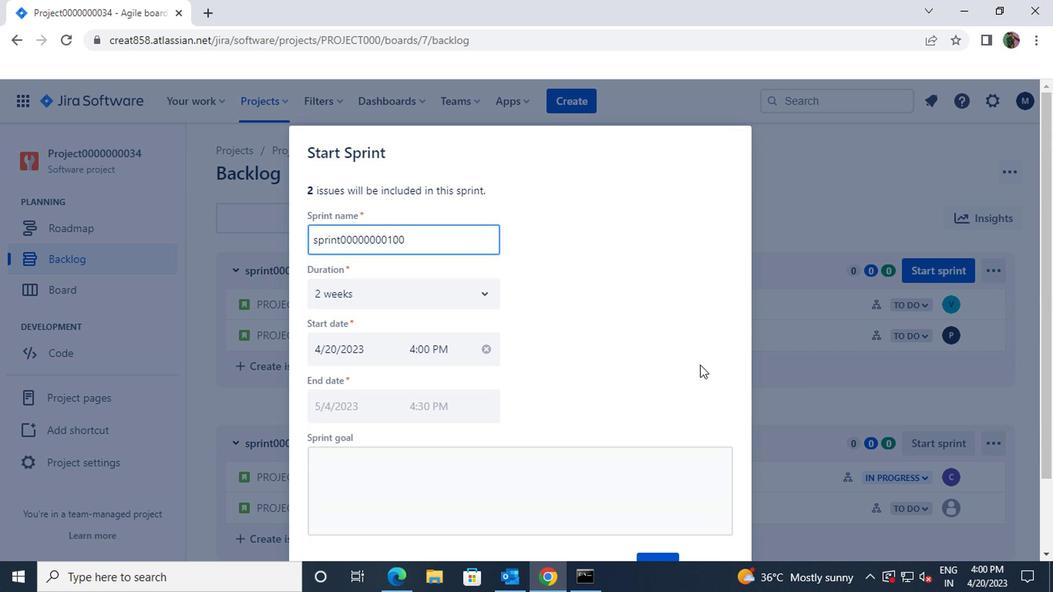 
Action: Mouse scrolled (629, 370) with delta (0, 0)
Screenshot: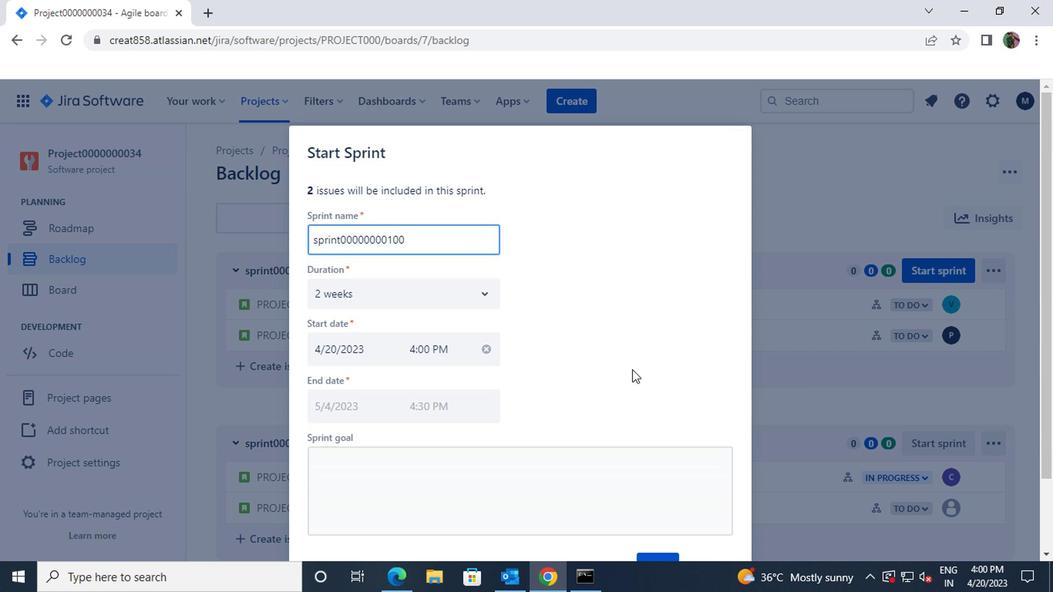 
Action: Mouse moved to (645, 487)
Screenshot: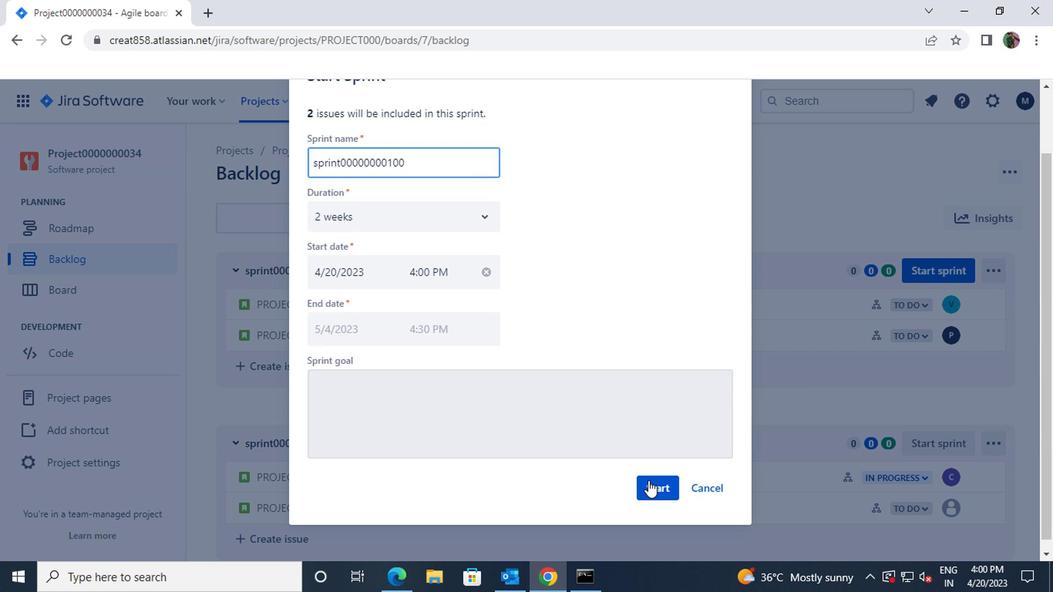 
Action: Mouse pressed left at (645, 487)
Screenshot: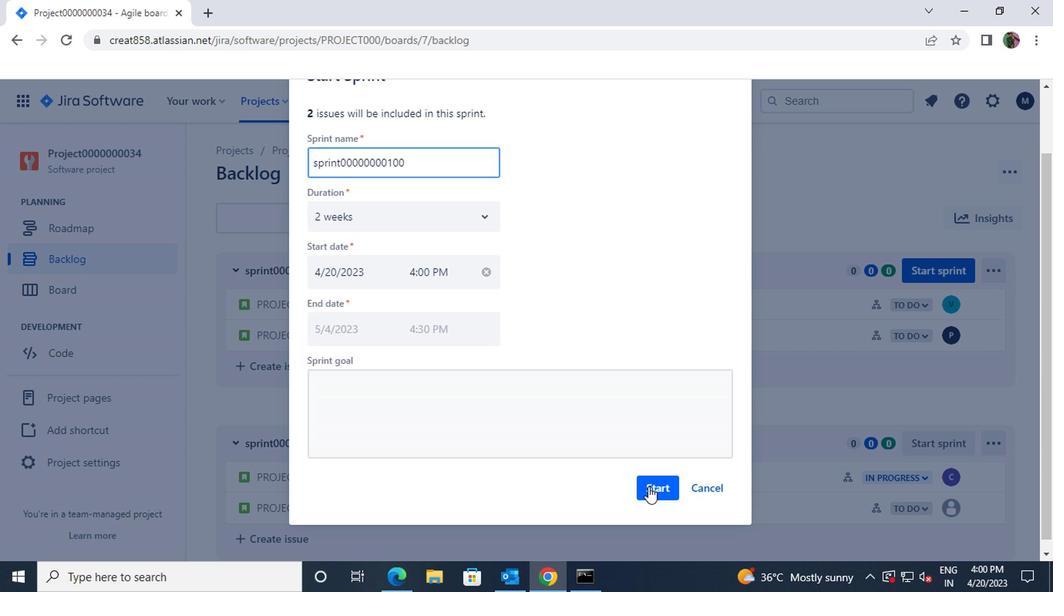 
